 Task: Search for people on LinkedIn with the following criteria: Industry - Textile Manufacturing, Location - L, Service Category - Public Speaking, Title - Artificial Intelligence Engineer, School - Uttar Pradesh Jobs, Current Company - Mobile Premier League.
Action: Mouse moved to (554, 75)
Screenshot: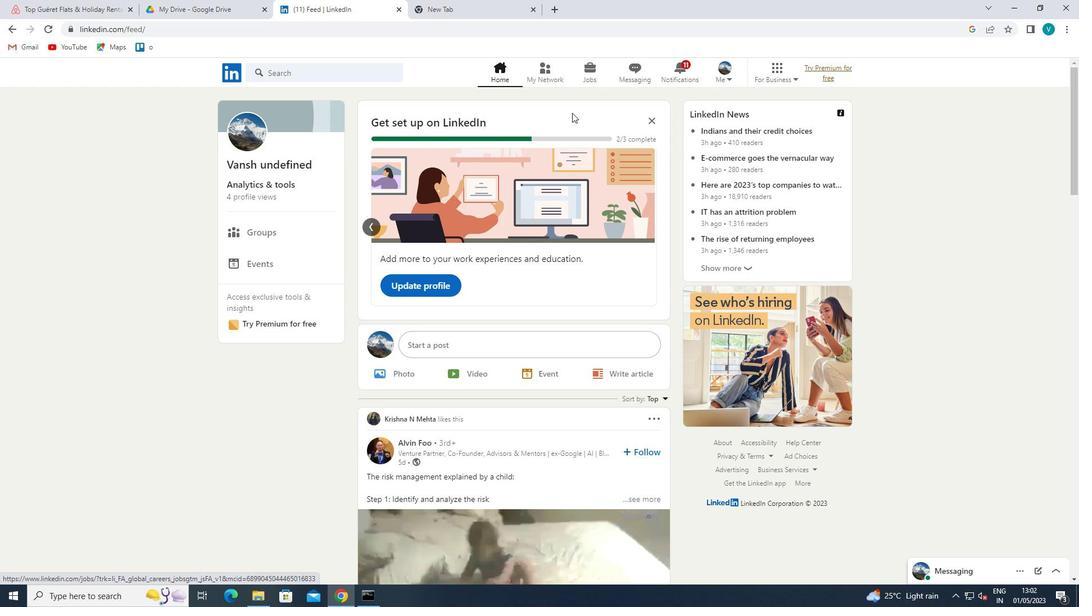 
Action: Mouse pressed left at (554, 75)
Screenshot: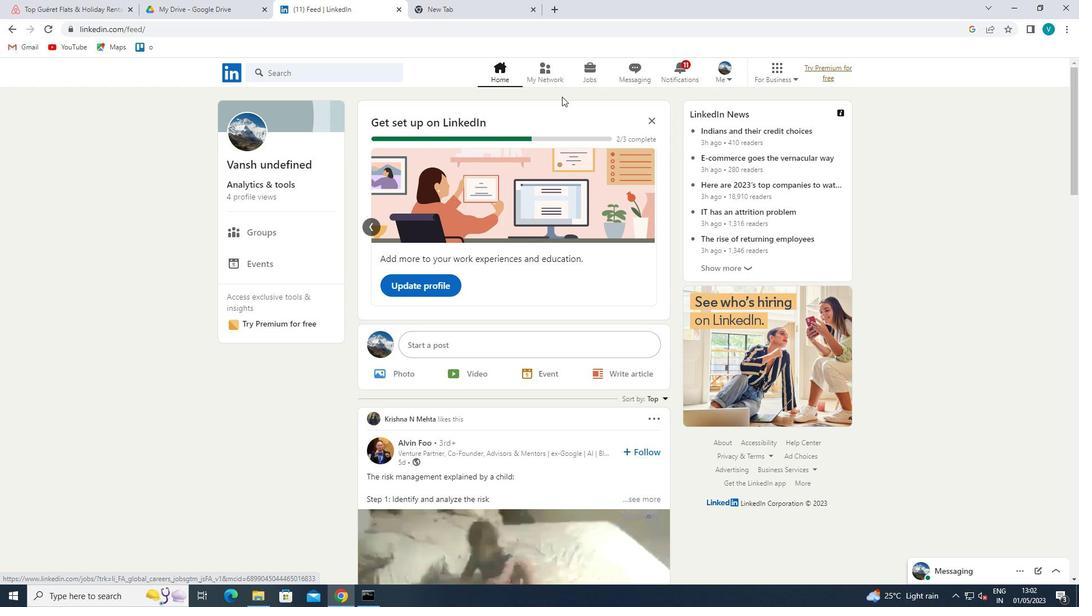 
Action: Mouse moved to (325, 129)
Screenshot: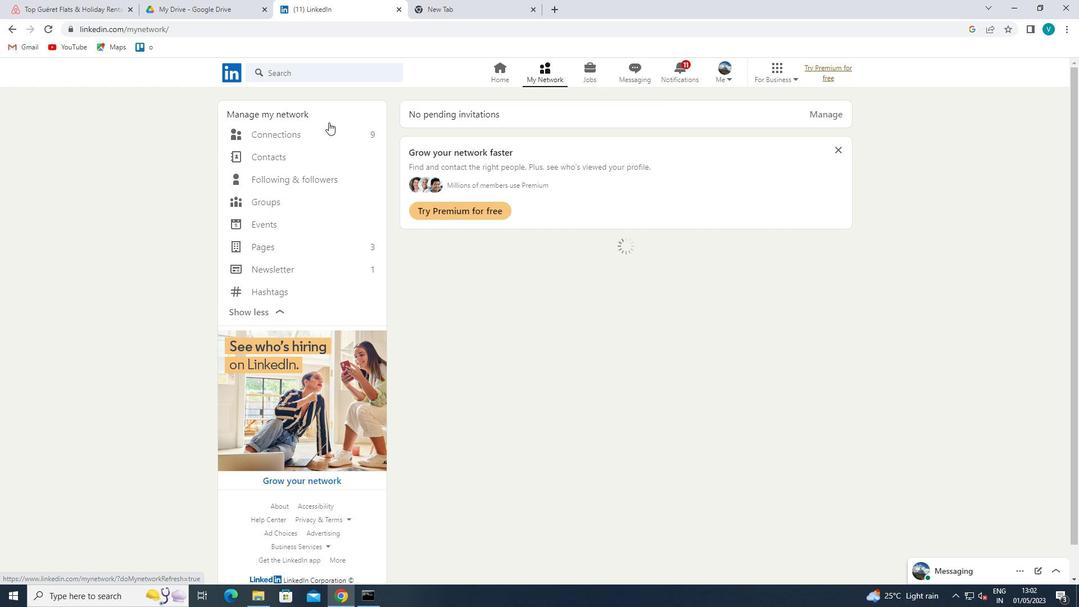 
Action: Mouse pressed left at (325, 129)
Screenshot: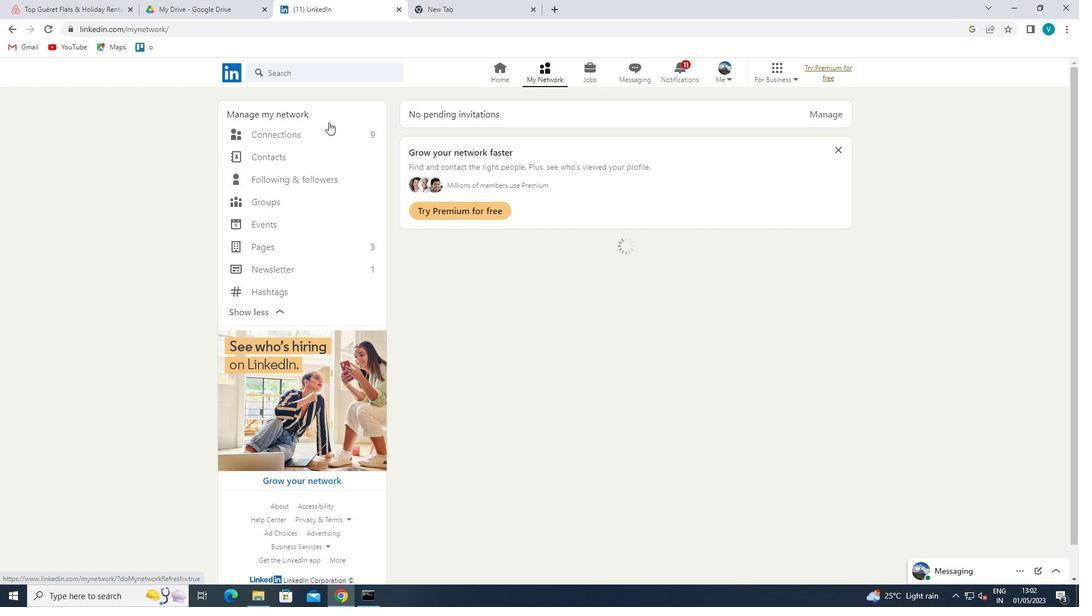 
Action: Mouse moved to (614, 131)
Screenshot: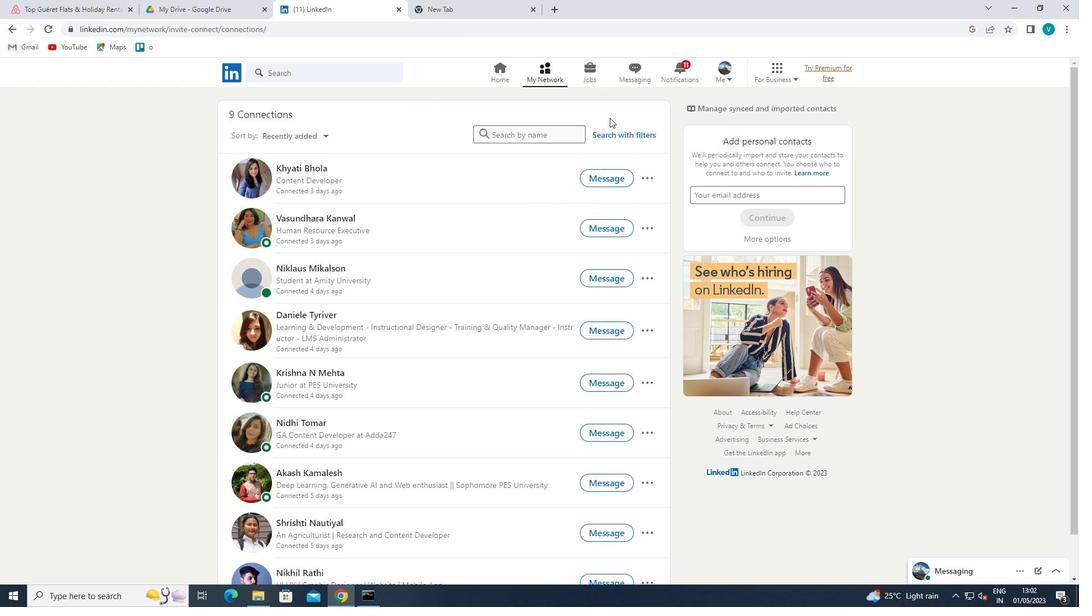
Action: Mouse pressed left at (614, 131)
Screenshot: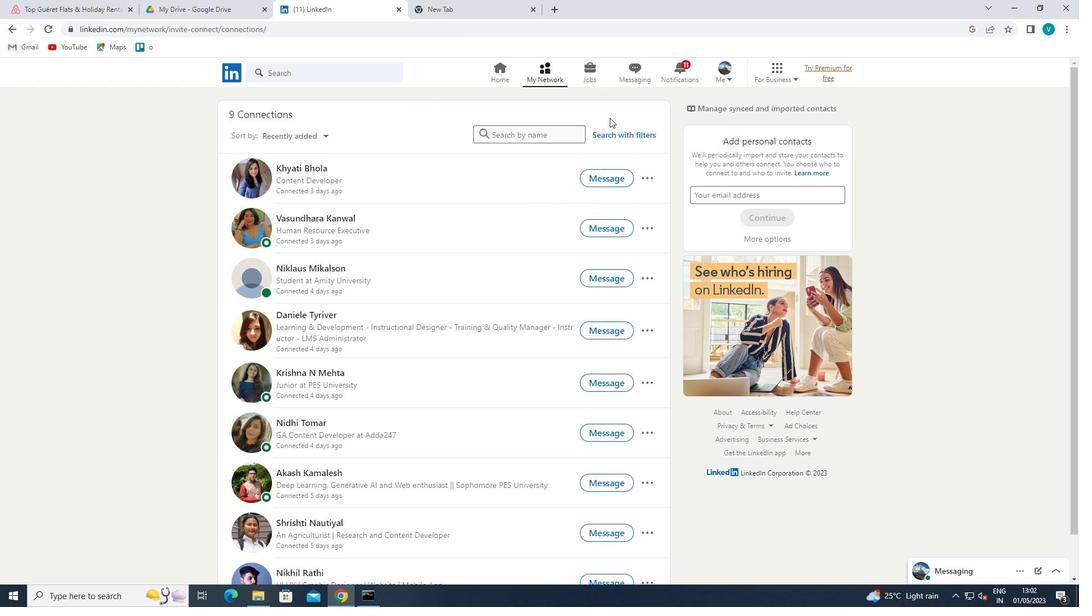 
Action: Mouse moved to (517, 107)
Screenshot: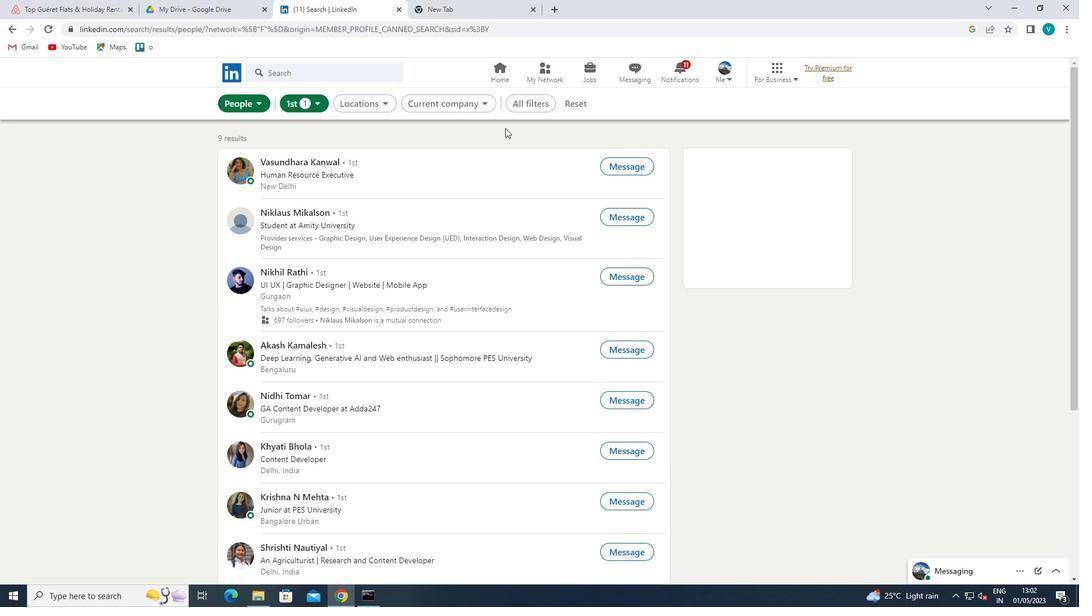 
Action: Mouse pressed left at (517, 107)
Screenshot: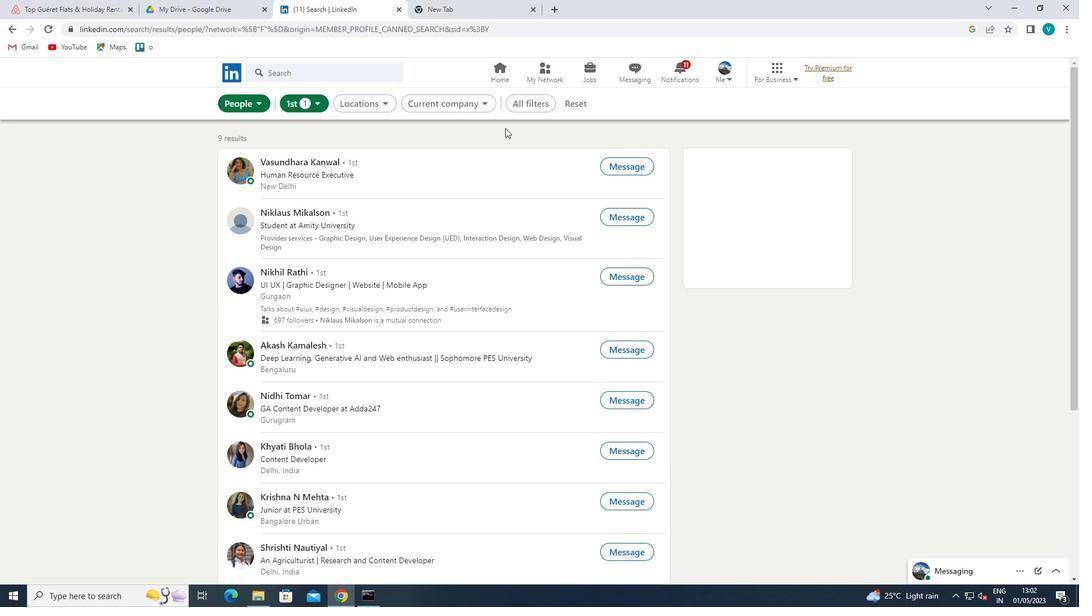 
Action: Mouse moved to (860, 303)
Screenshot: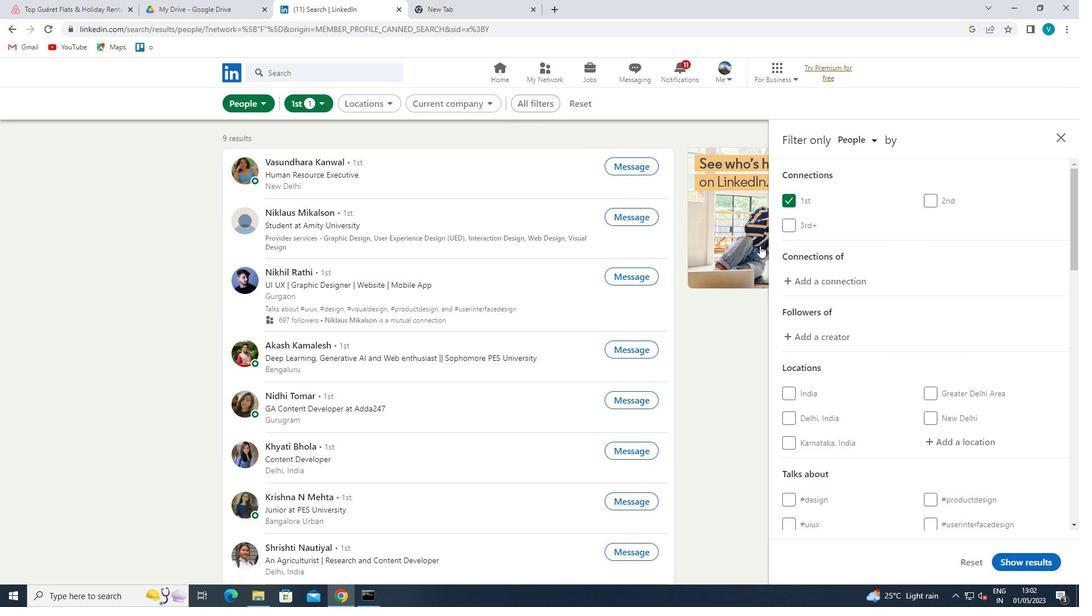 
Action: Mouse scrolled (860, 302) with delta (0, 0)
Screenshot: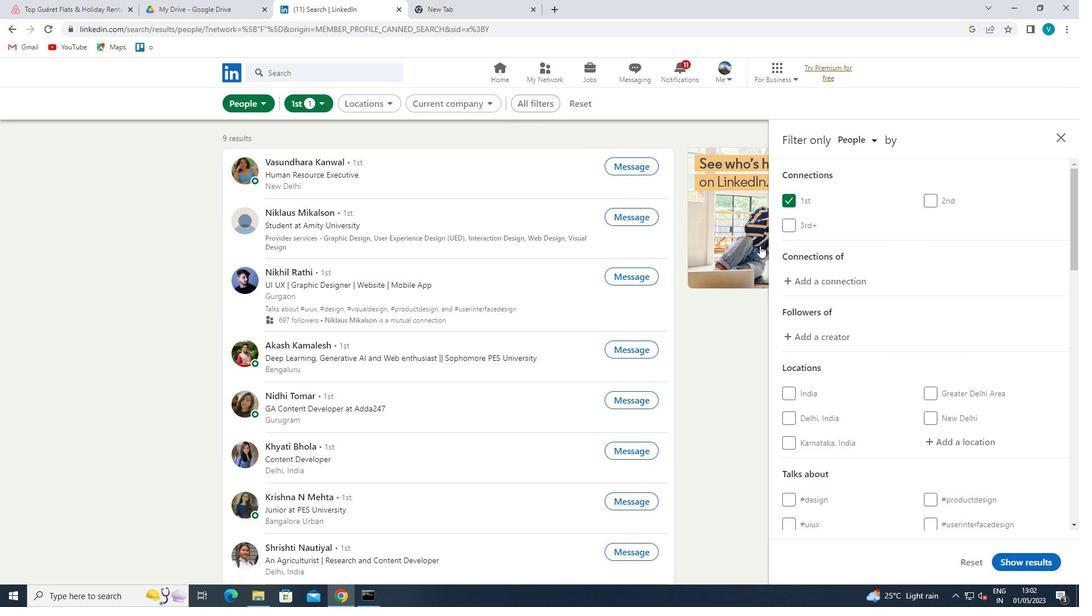 
Action: Mouse scrolled (860, 302) with delta (0, 0)
Screenshot: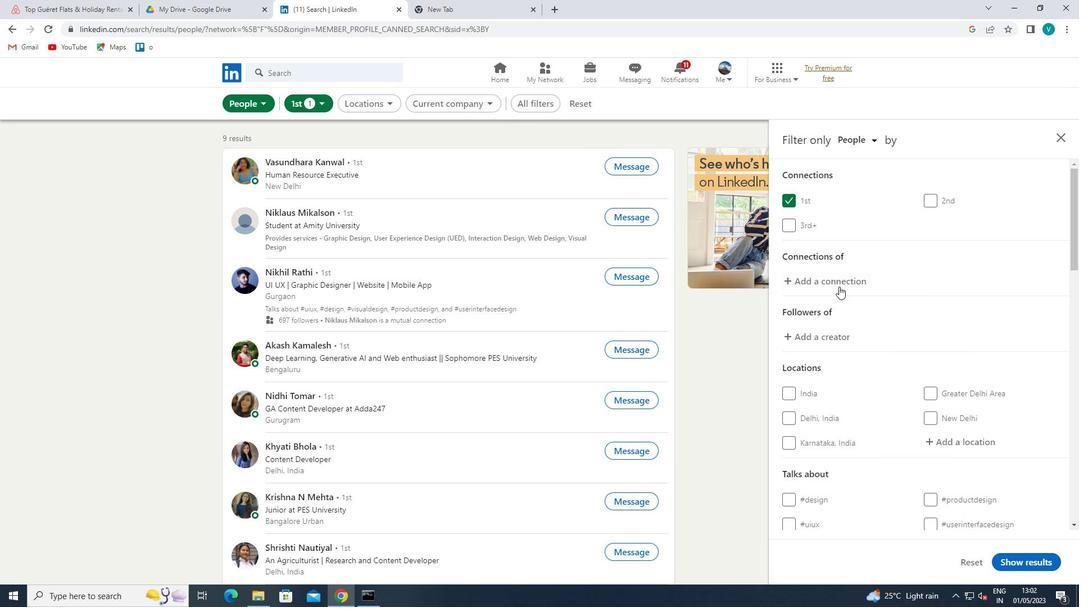 
Action: Mouse moved to (947, 334)
Screenshot: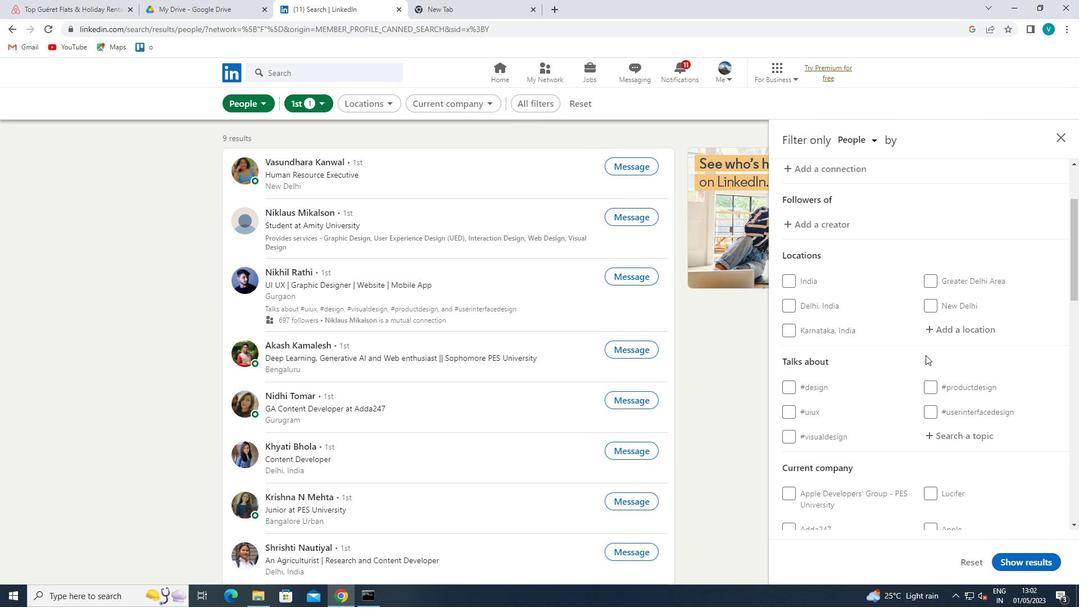 
Action: Mouse pressed left at (947, 334)
Screenshot: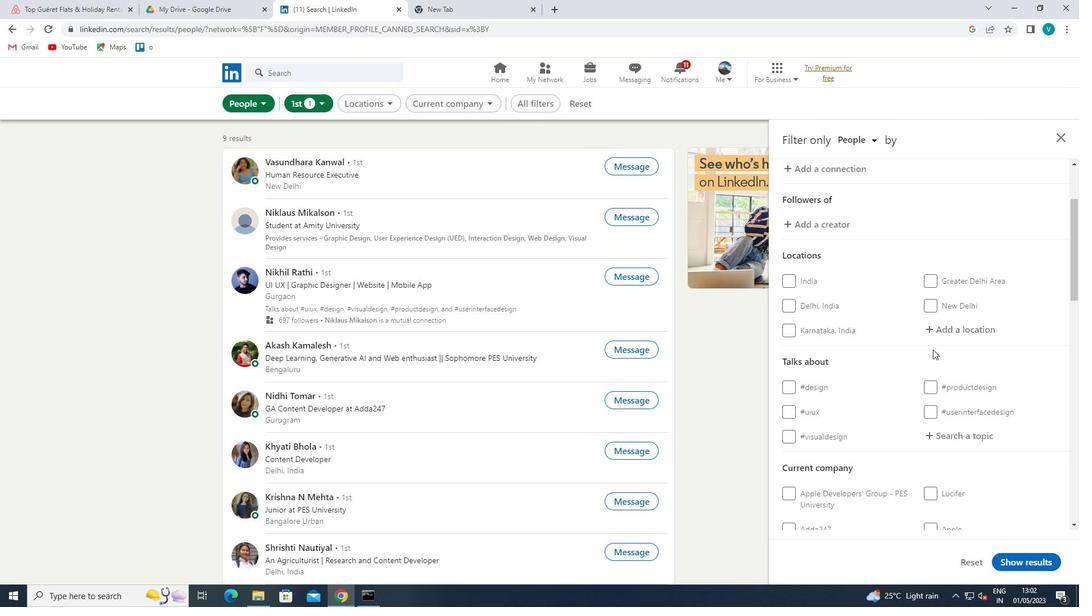
Action: Mouse moved to (834, 301)
Screenshot: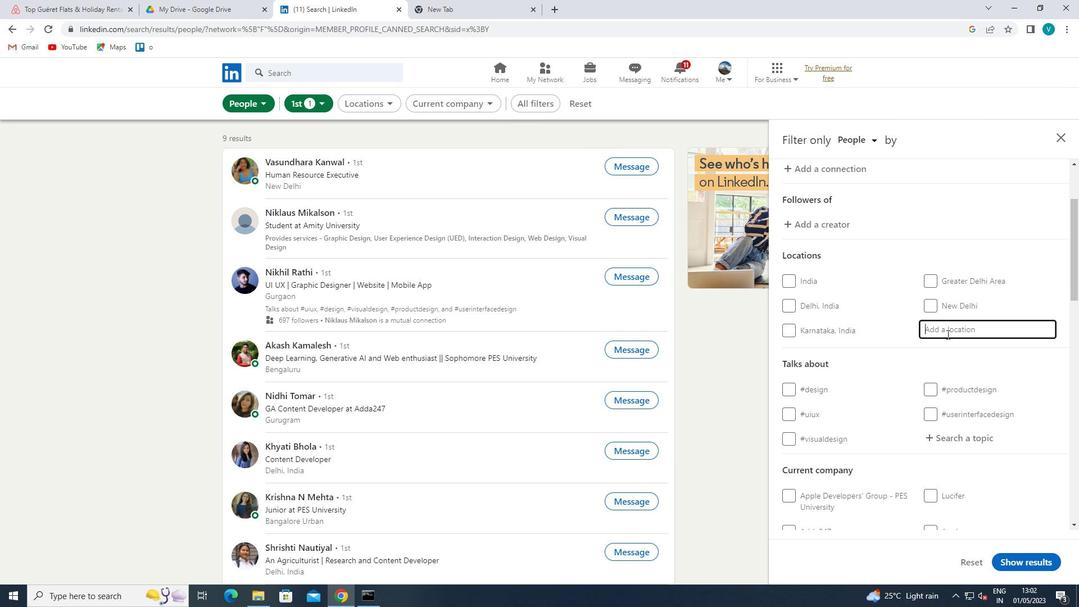 
Action: Key pressed <Key.shift>LIUHE
Screenshot: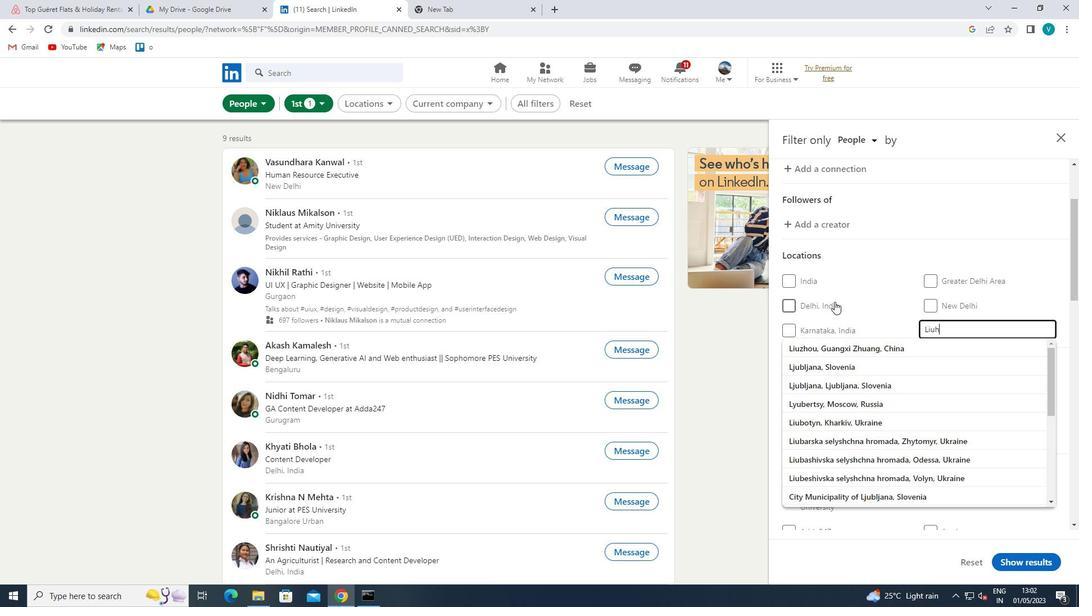 
Action: Mouse moved to (834, 301)
Screenshot: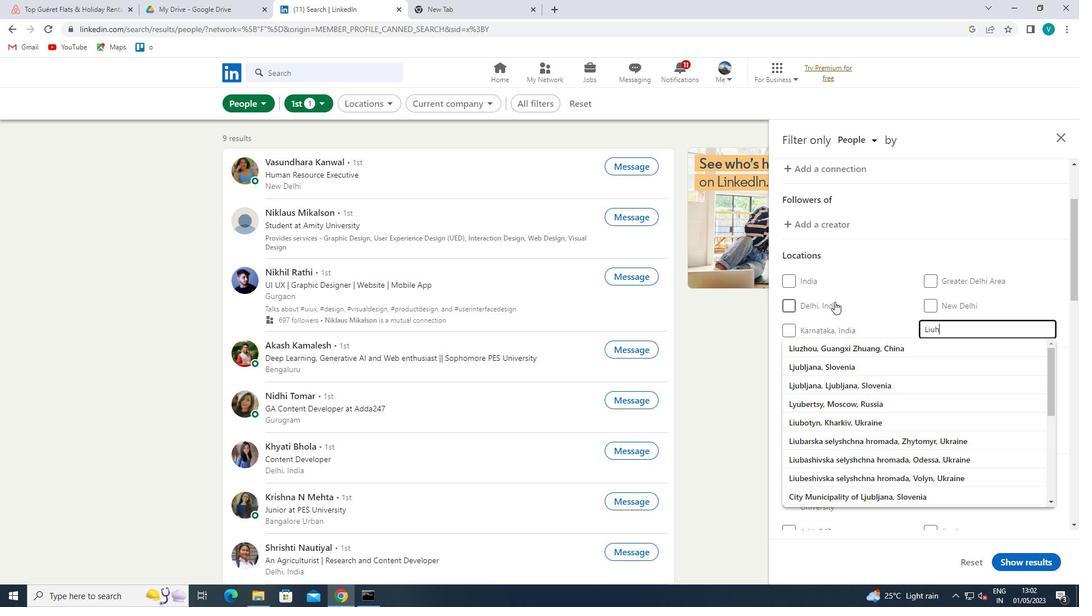 
Action: Key pressed <Key.space>
Screenshot: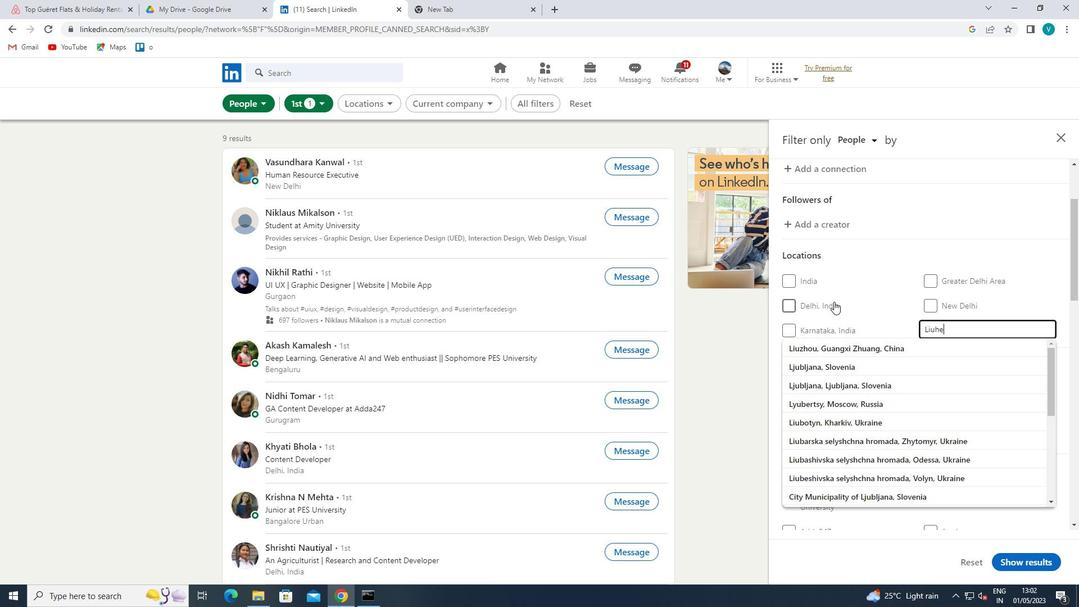 
Action: Mouse moved to (909, 326)
Screenshot: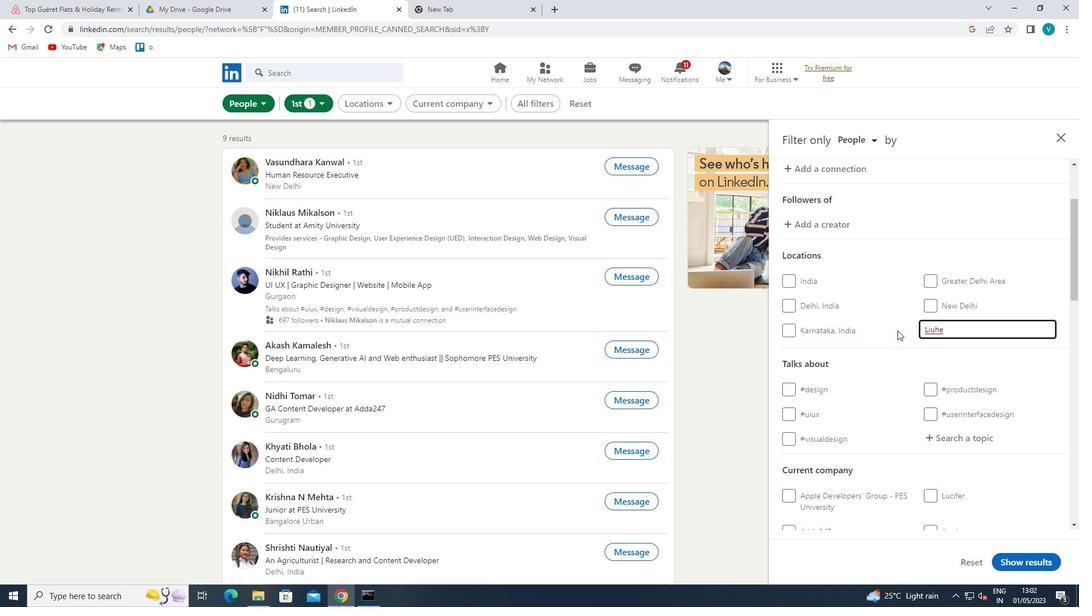 
Action: Mouse scrolled (909, 326) with delta (0, 0)
Screenshot: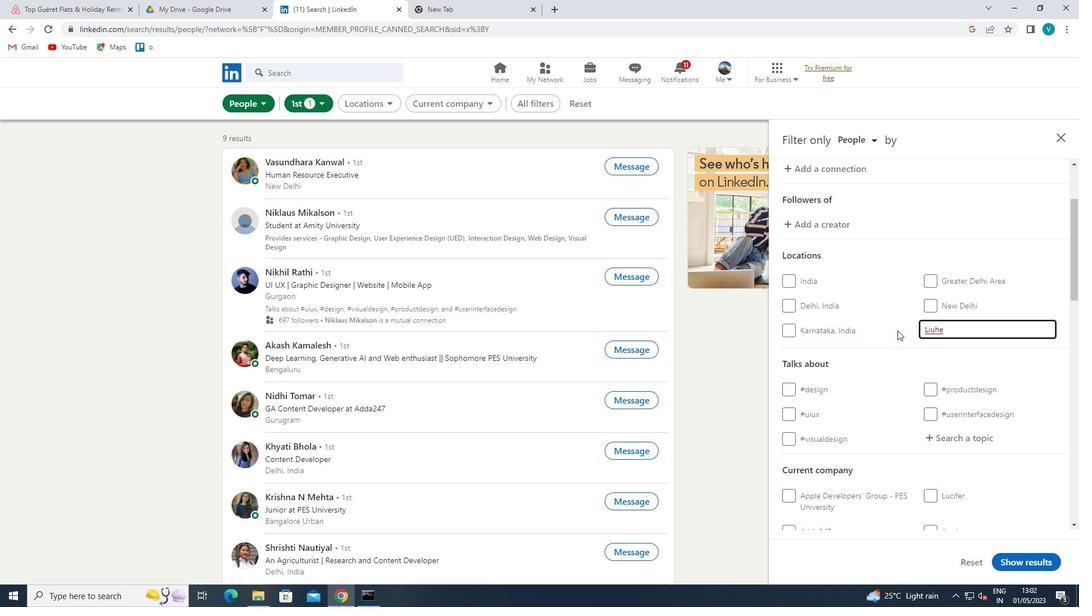 
Action: Mouse moved to (910, 328)
Screenshot: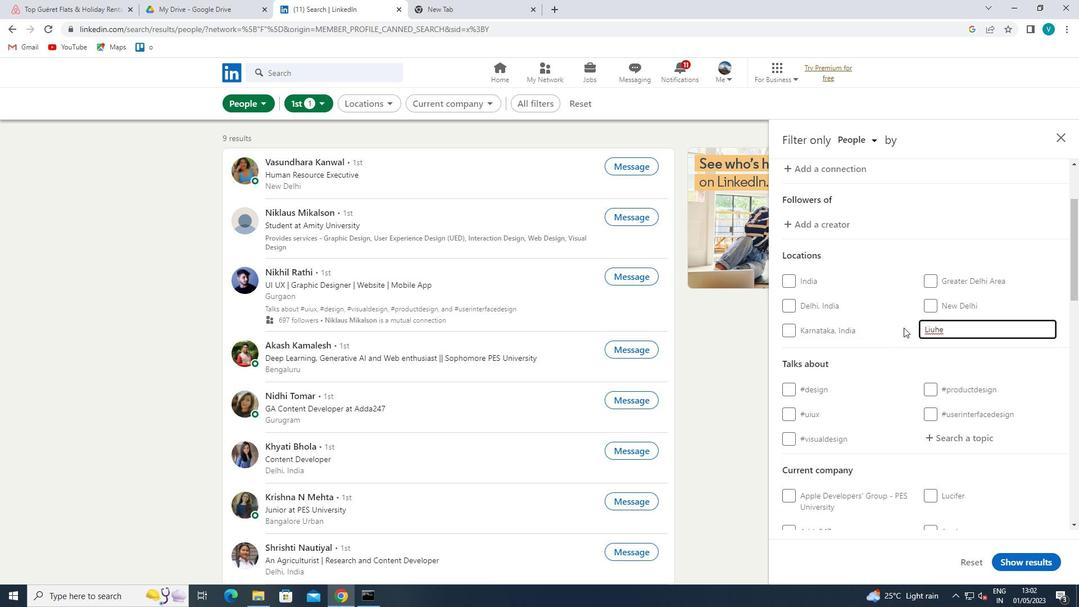 
Action: Mouse scrolled (910, 327) with delta (0, 0)
Screenshot: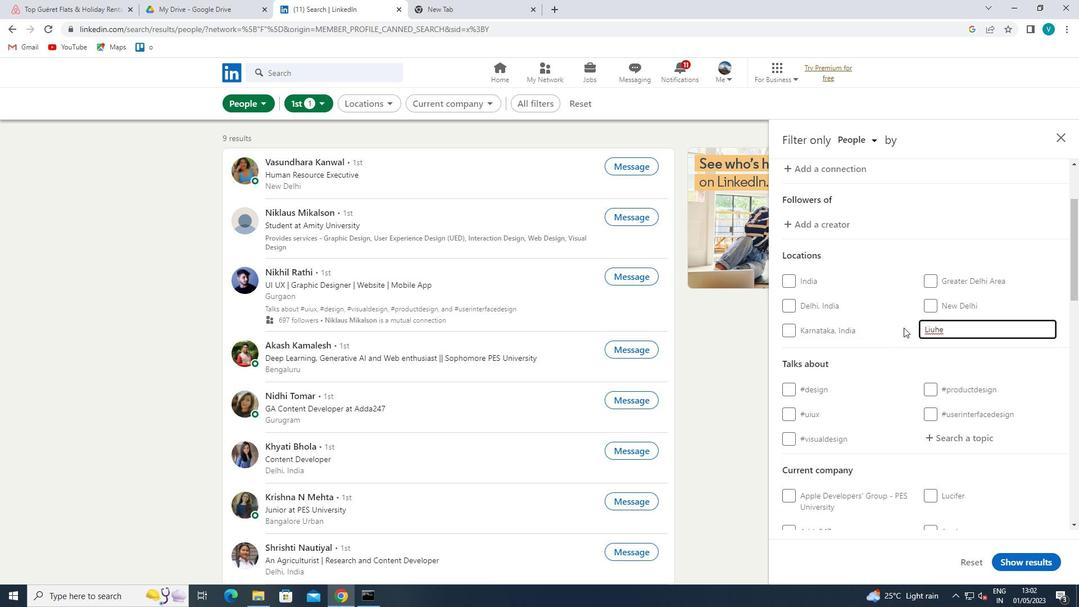 
Action: Mouse moved to (976, 328)
Screenshot: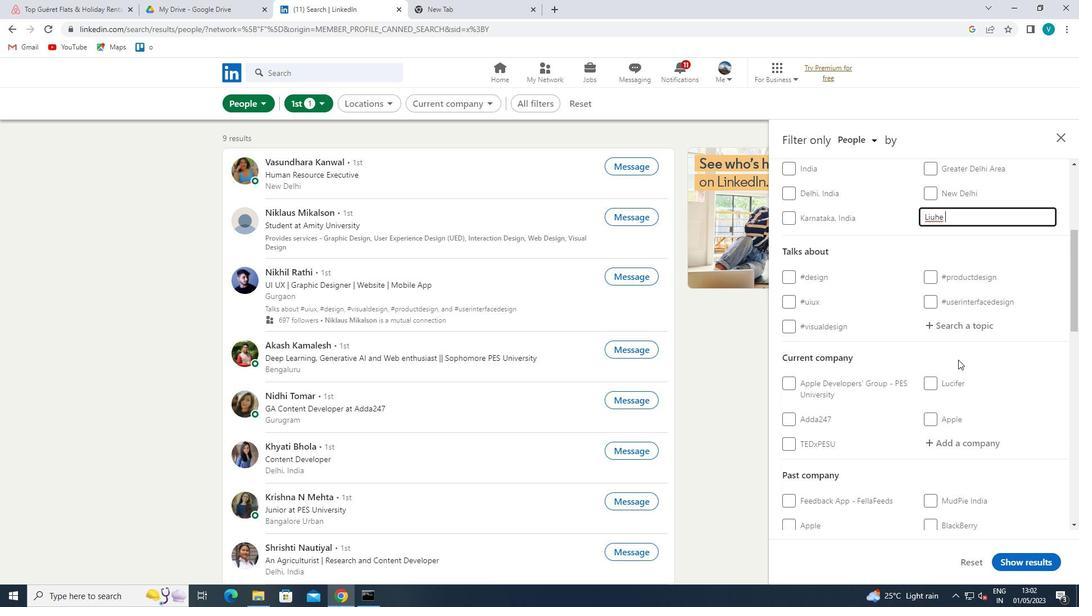 
Action: Mouse pressed left at (976, 328)
Screenshot: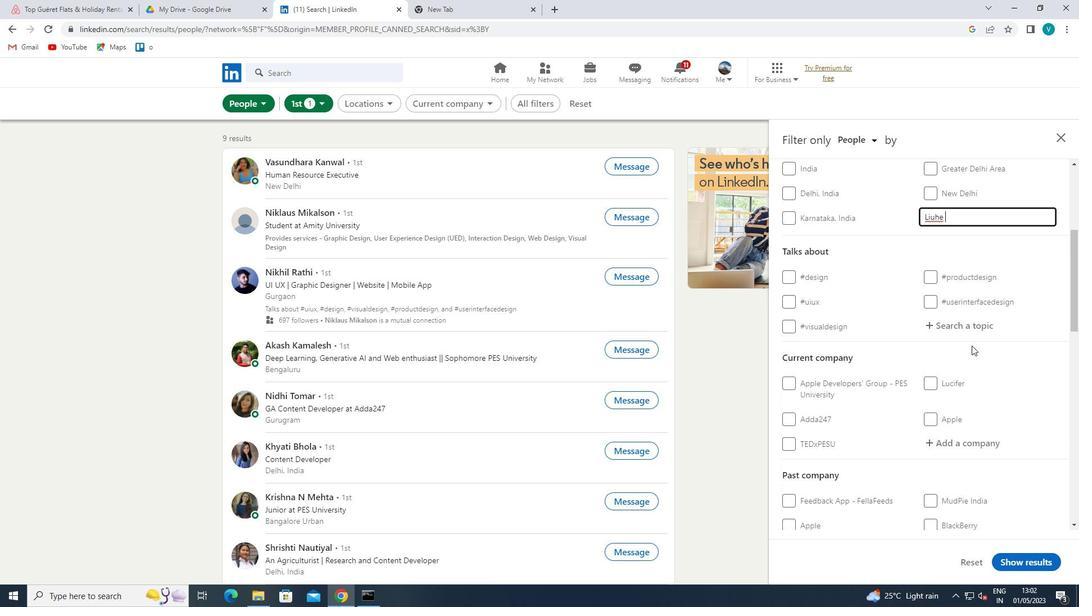 
Action: Mouse moved to (841, 289)
Screenshot: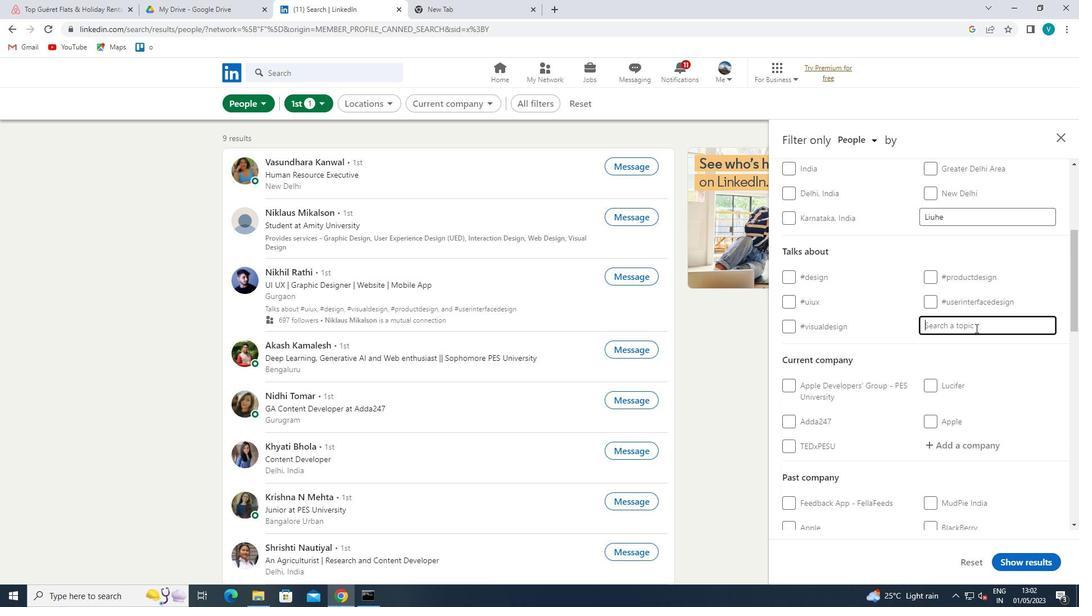 
Action: Key pressed INDIA
Screenshot: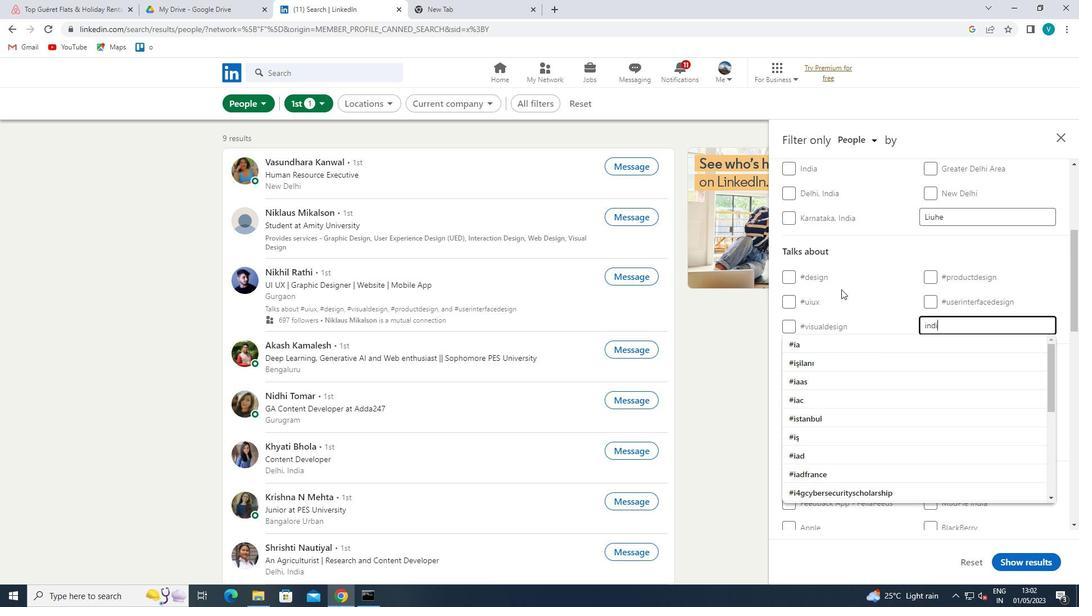 
Action: Mouse moved to (823, 347)
Screenshot: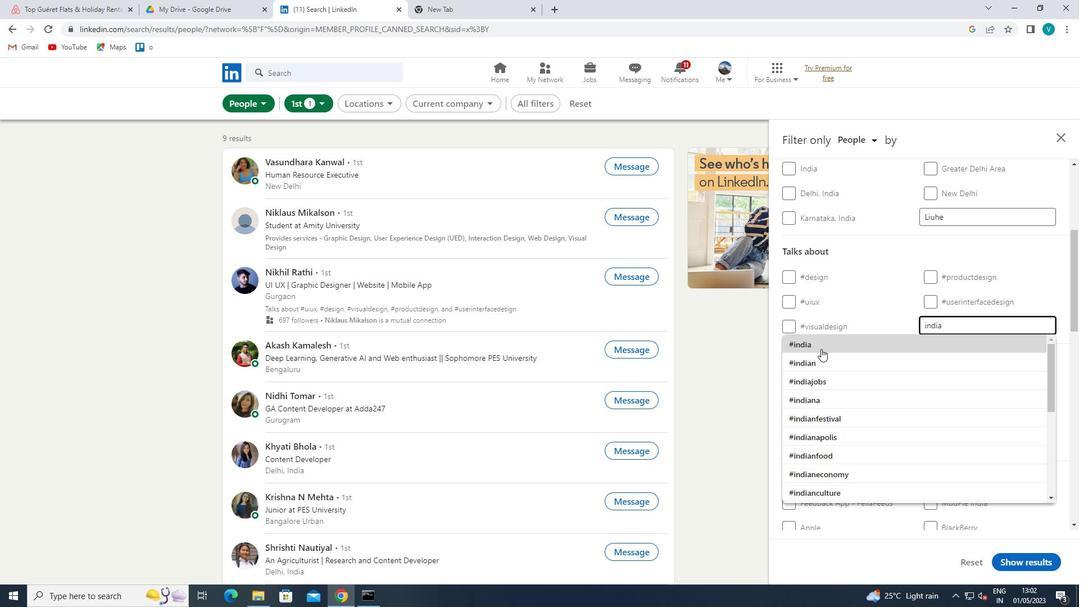 
Action: Mouse pressed left at (823, 347)
Screenshot: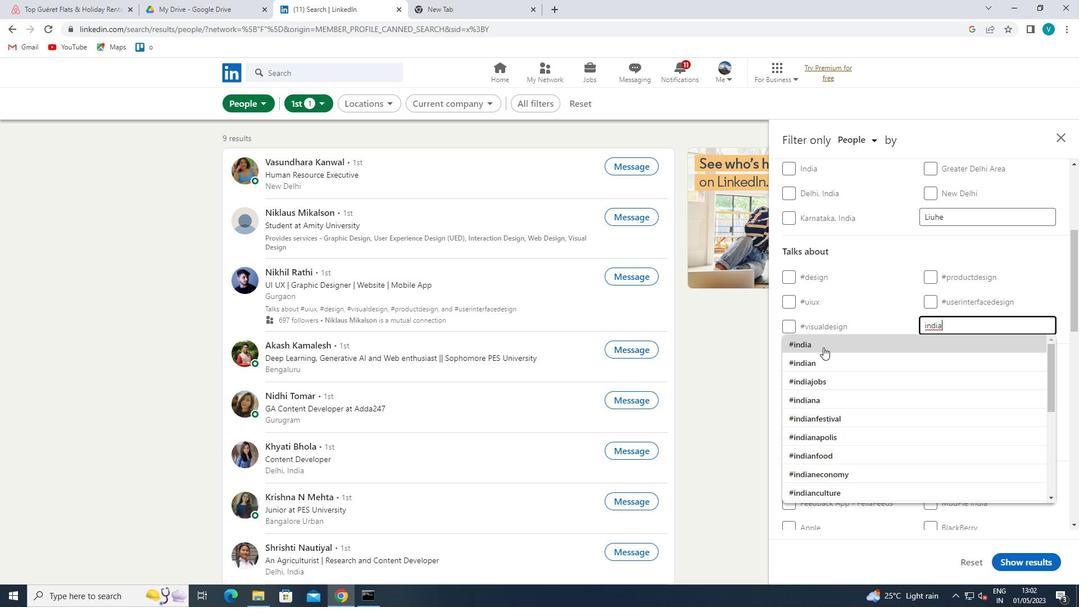 
Action: Mouse moved to (881, 324)
Screenshot: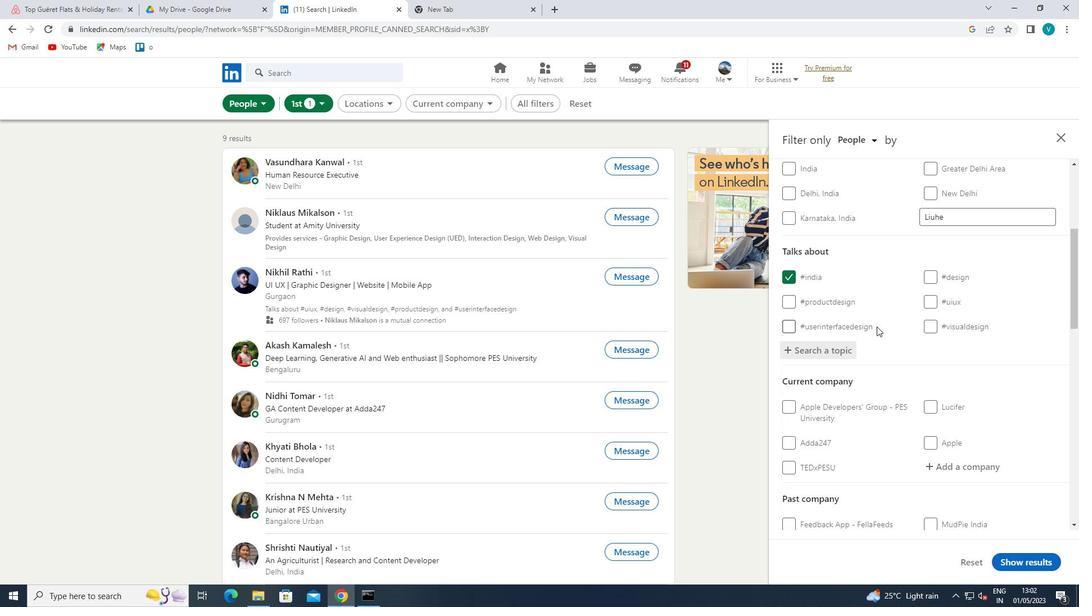 
Action: Mouse scrolled (881, 323) with delta (0, 0)
Screenshot: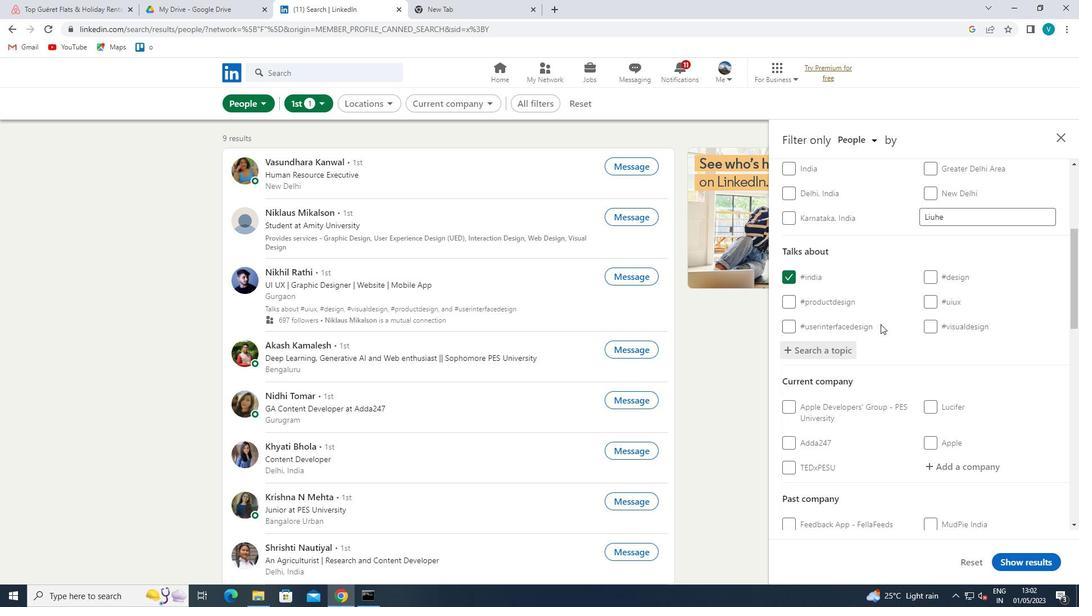 
Action: Mouse scrolled (881, 323) with delta (0, 0)
Screenshot: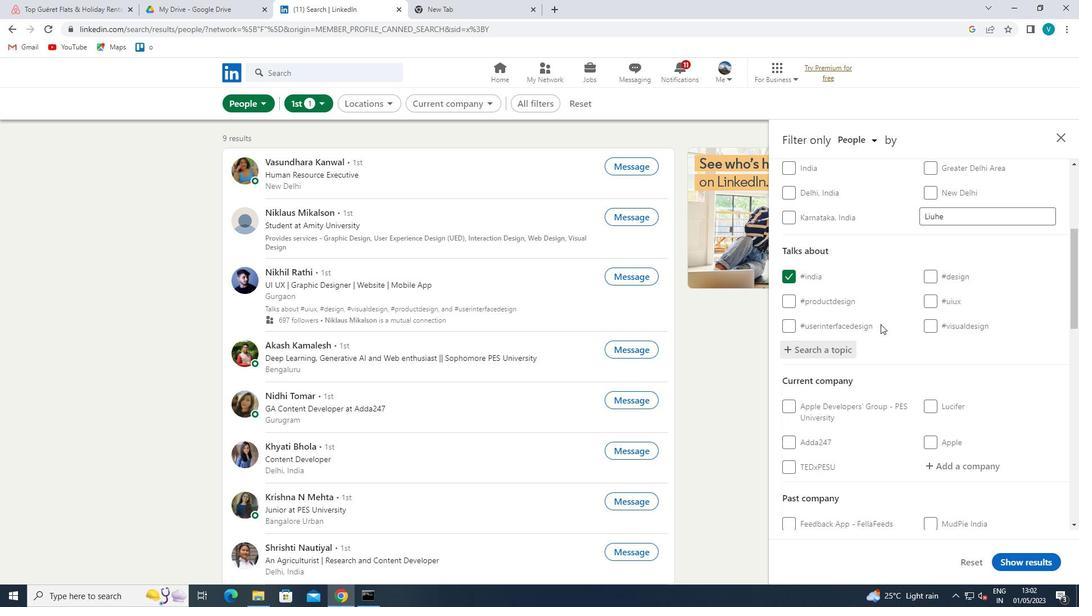 
Action: Mouse moved to (956, 346)
Screenshot: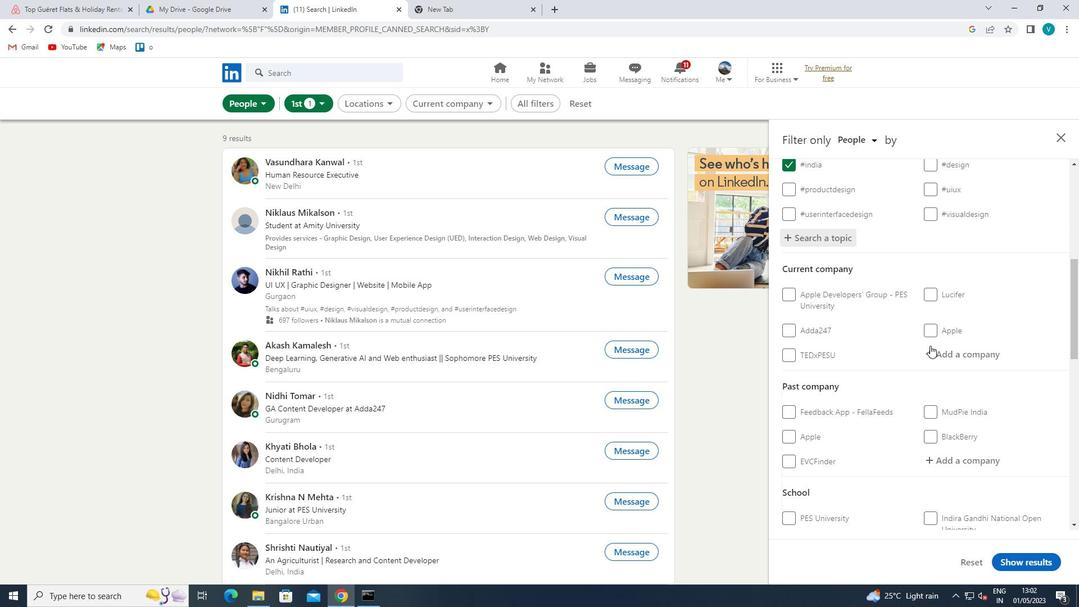 
Action: Mouse pressed left at (956, 346)
Screenshot: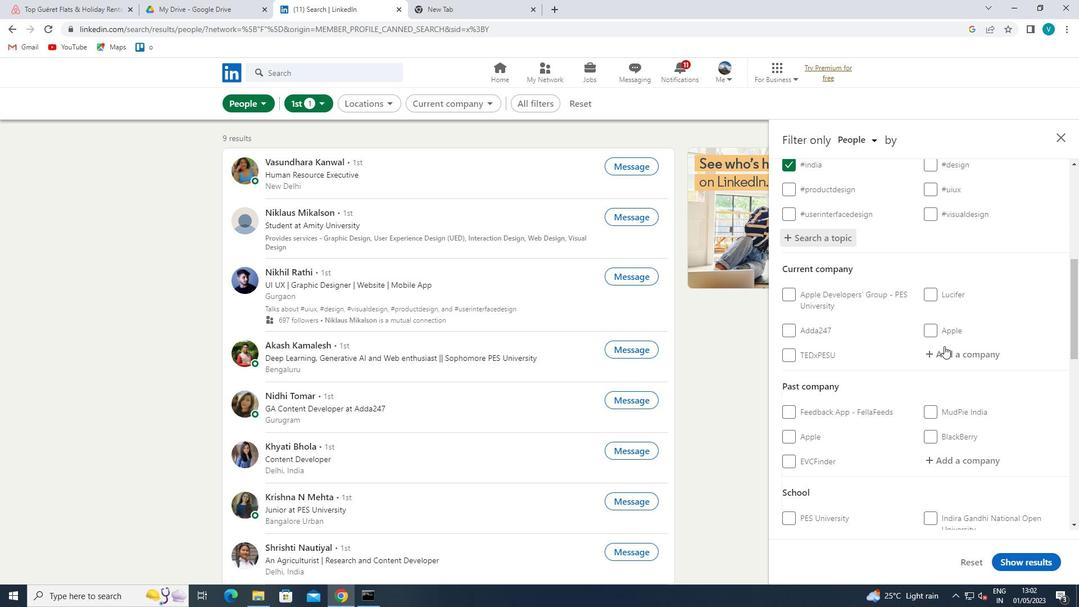 
Action: Mouse moved to (745, 286)
Screenshot: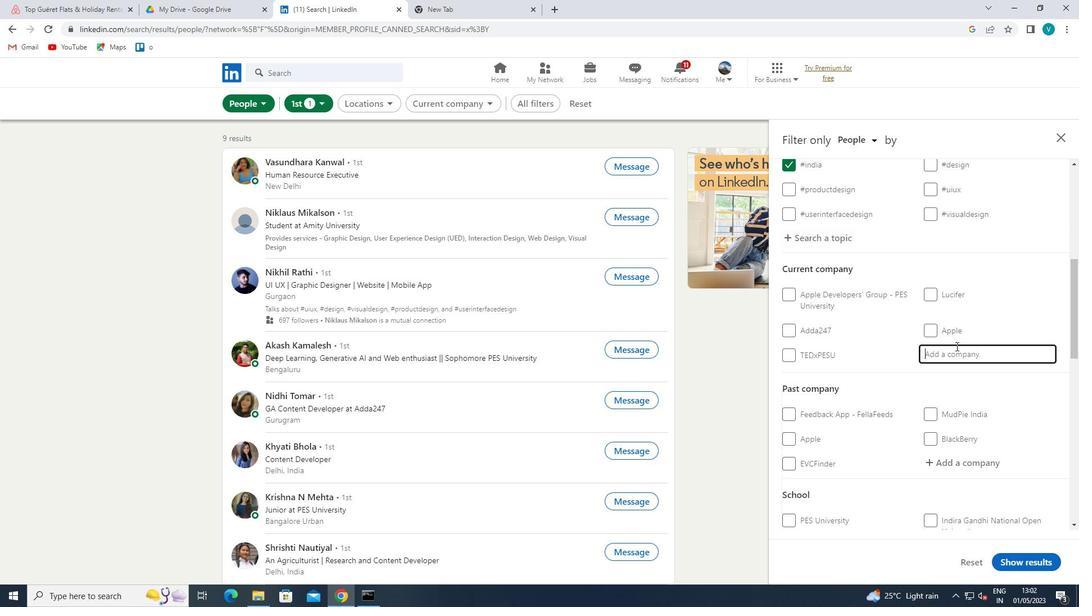 
Action: Key pressed <Key.shift>MOBILE<Key.space><Key.shift>P
Screenshot: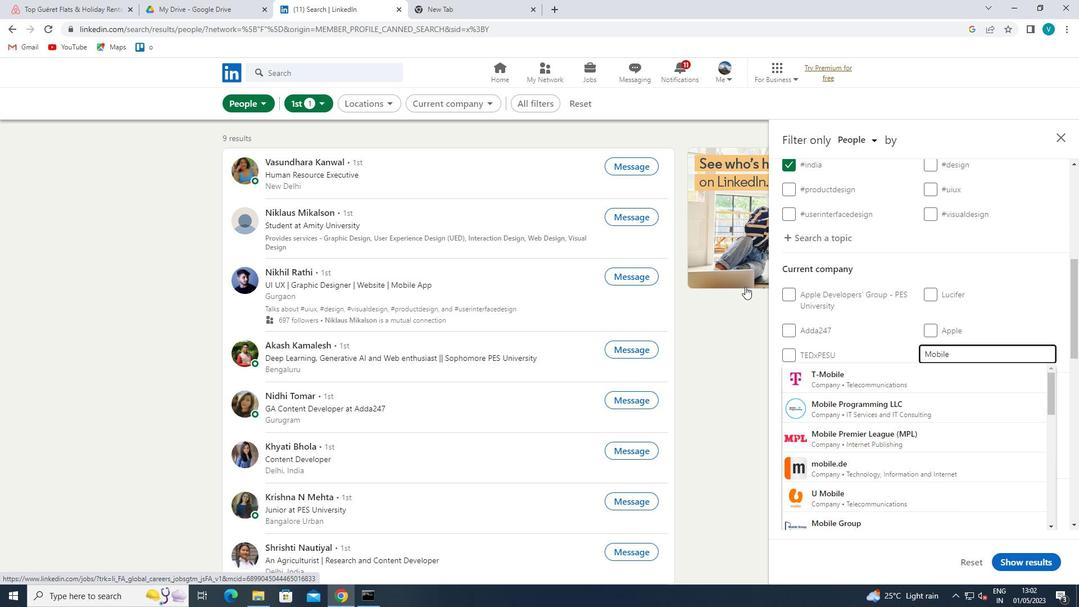 
Action: Mouse moved to (864, 405)
Screenshot: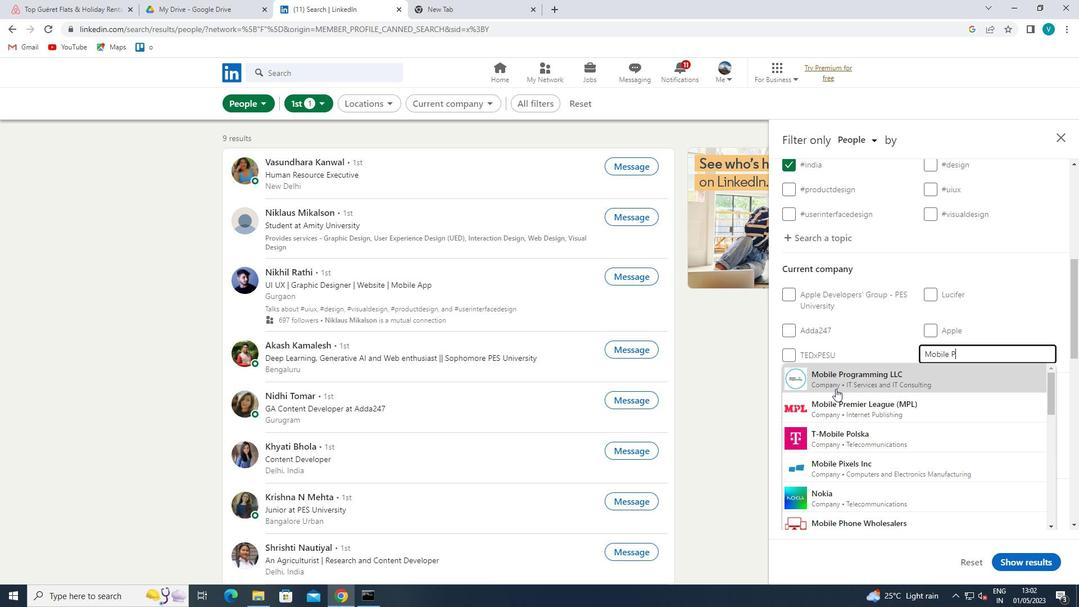 
Action: Mouse pressed left at (864, 405)
Screenshot: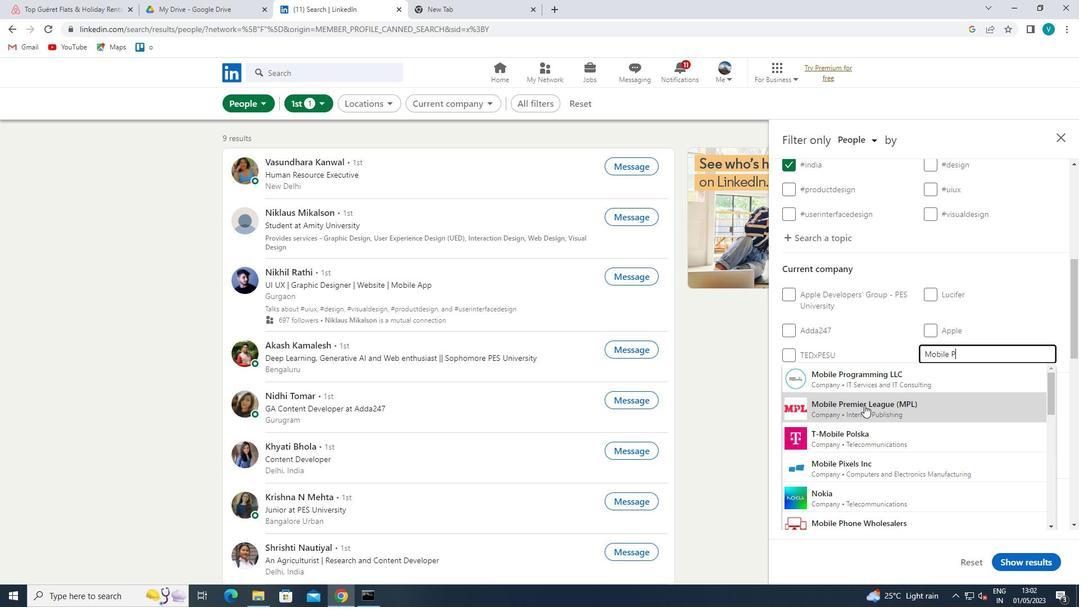 
Action: Mouse moved to (877, 387)
Screenshot: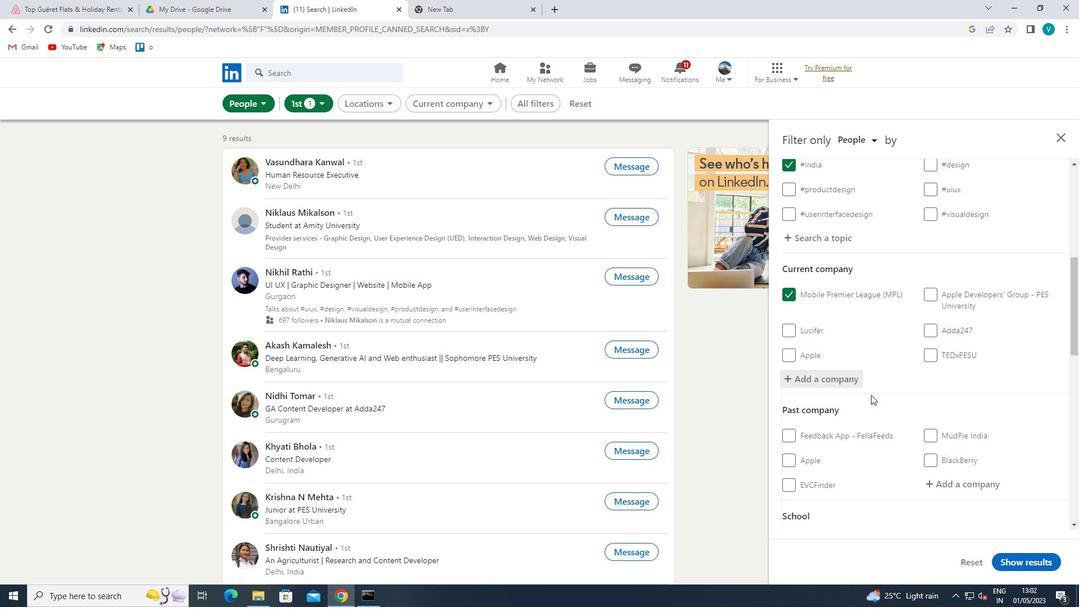 
Action: Mouse scrolled (877, 386) with delta (0, 0)
Screenshot: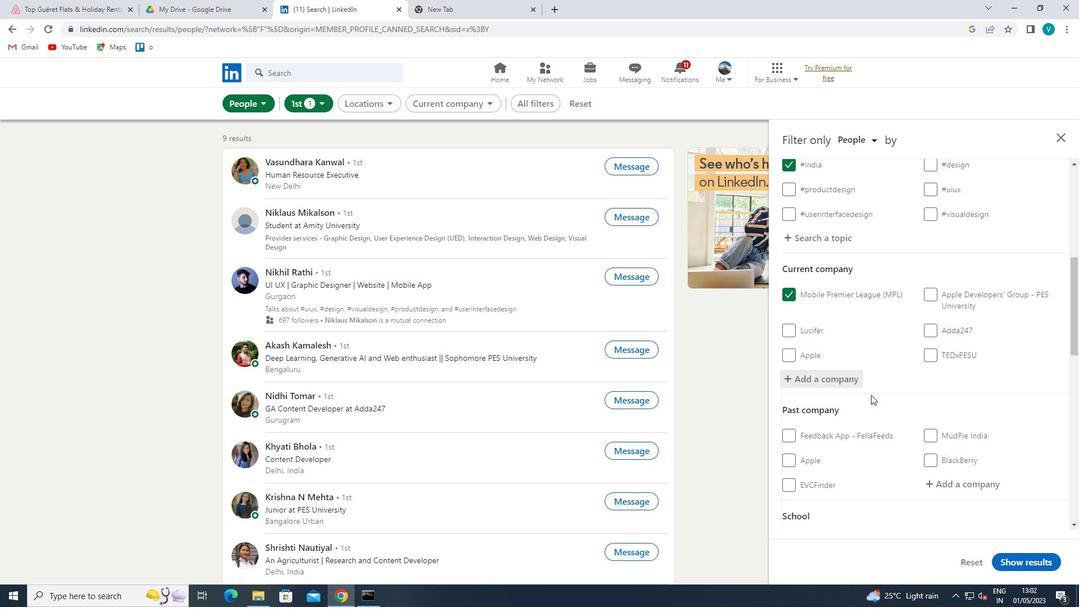 
Action: Mouse moved to (880, 384)
Screenshot: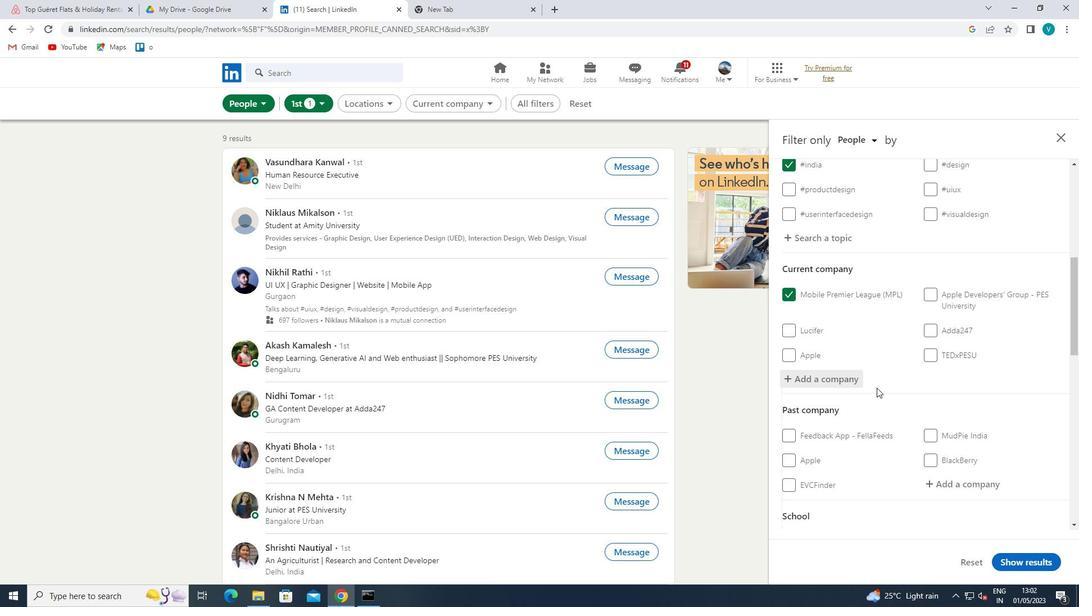 
Action: Mouse scrolled (880, 384) with delta (0, 0)
Screenshot: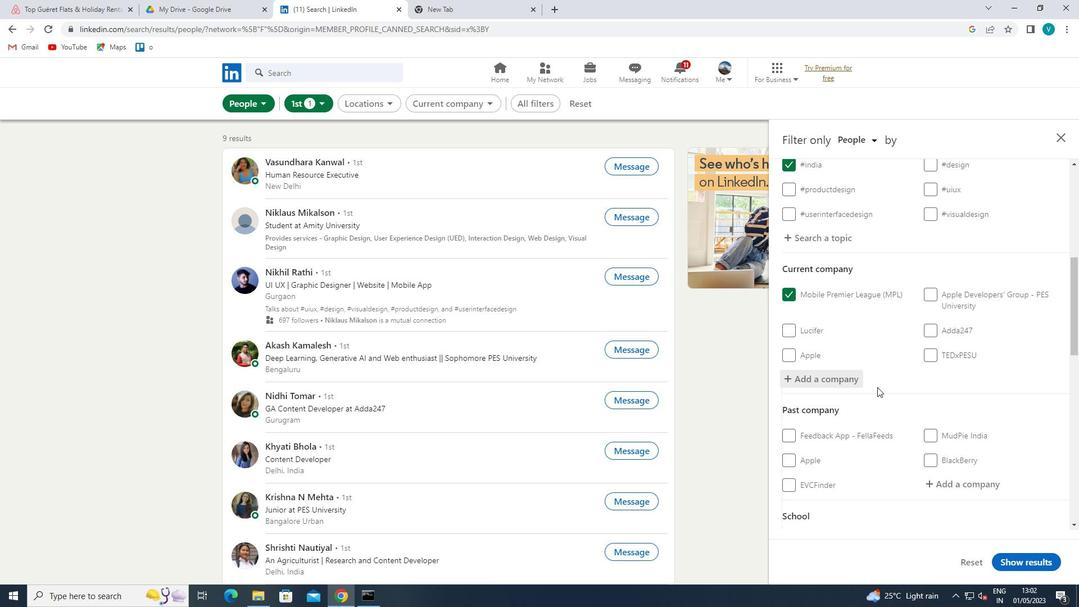 
Action: Mouse moved to (880, 384)
Screenshot: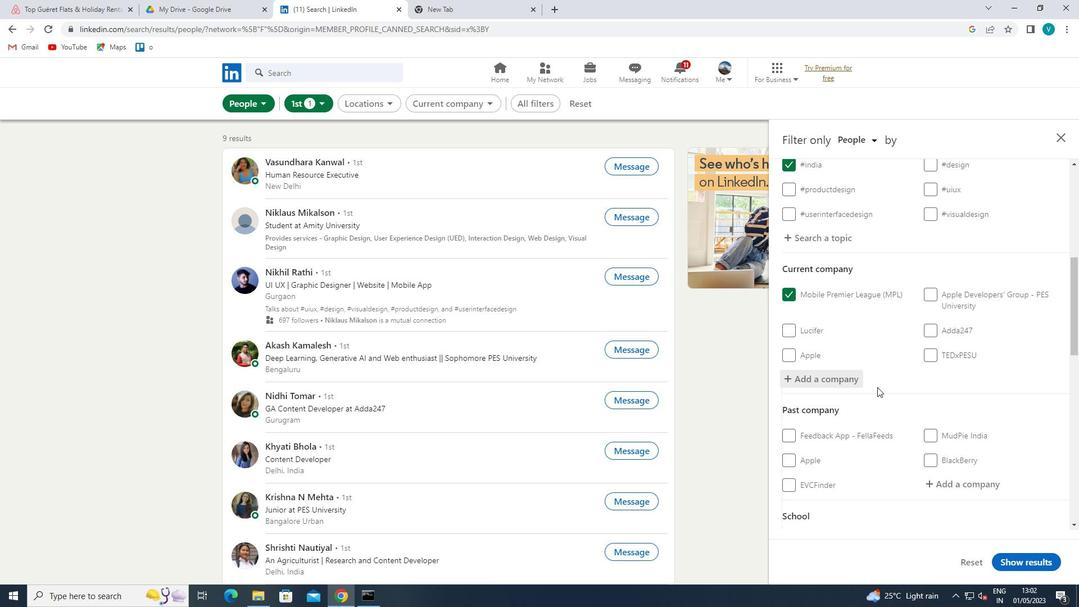 
Action: Mouse scrolled (880, 383) with delta (0, 0)
Screenshot: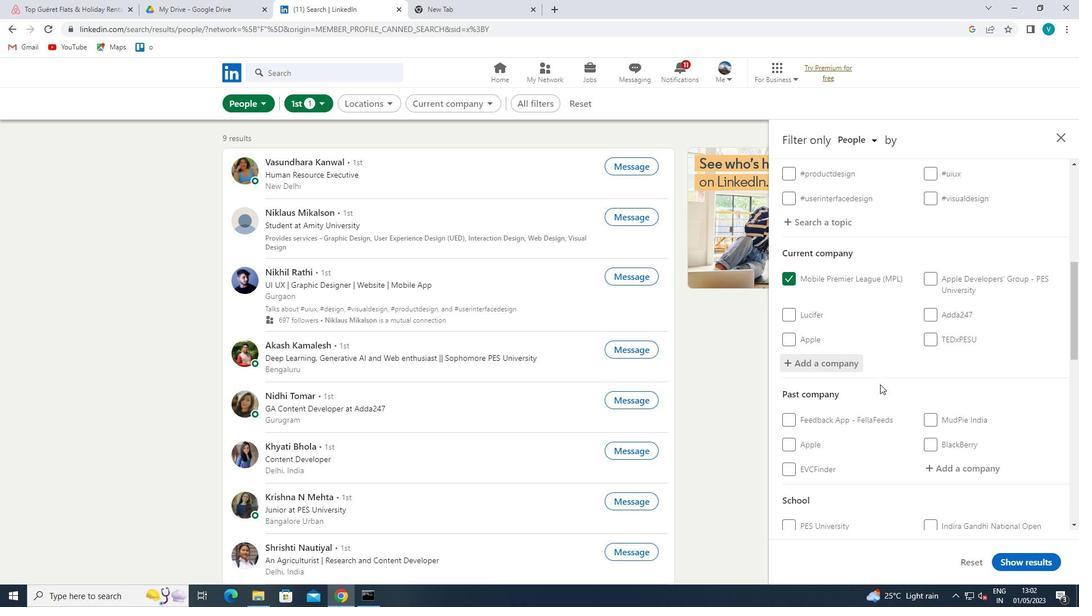 
Action: Mouse moved to (956, 450)
Screenshot: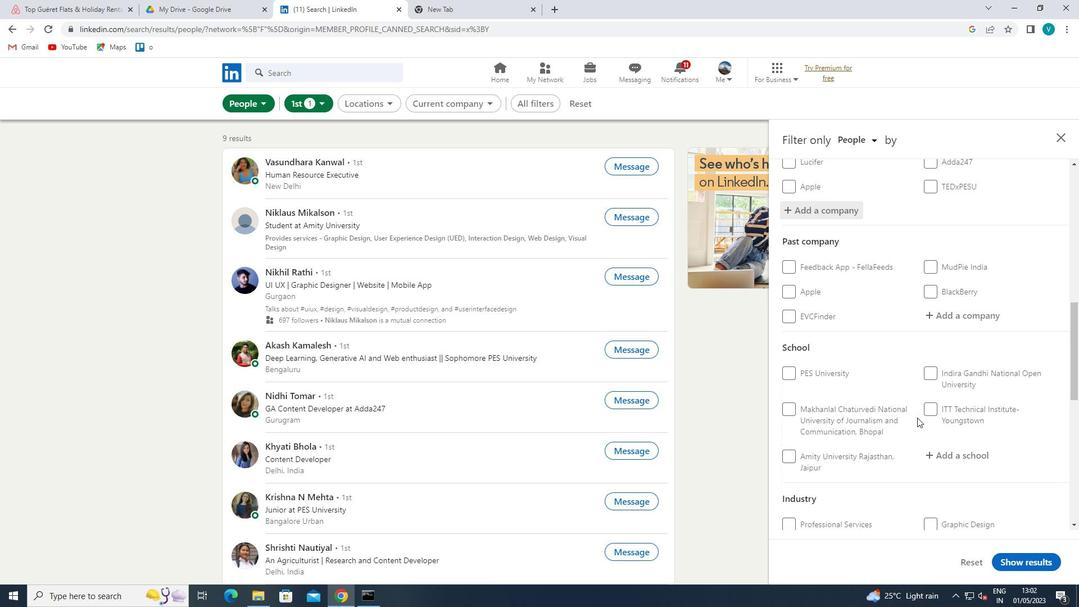 
Action: Mouse pressed left at (956, 450)
Screenshot: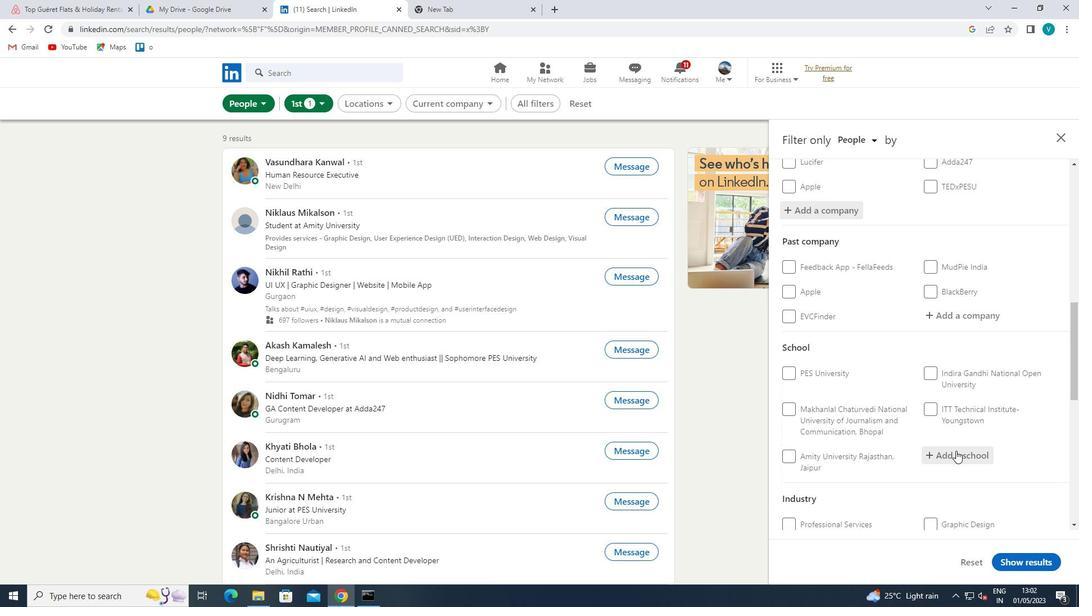 
Action: Mouse moved to (888, 431)
Screenshot: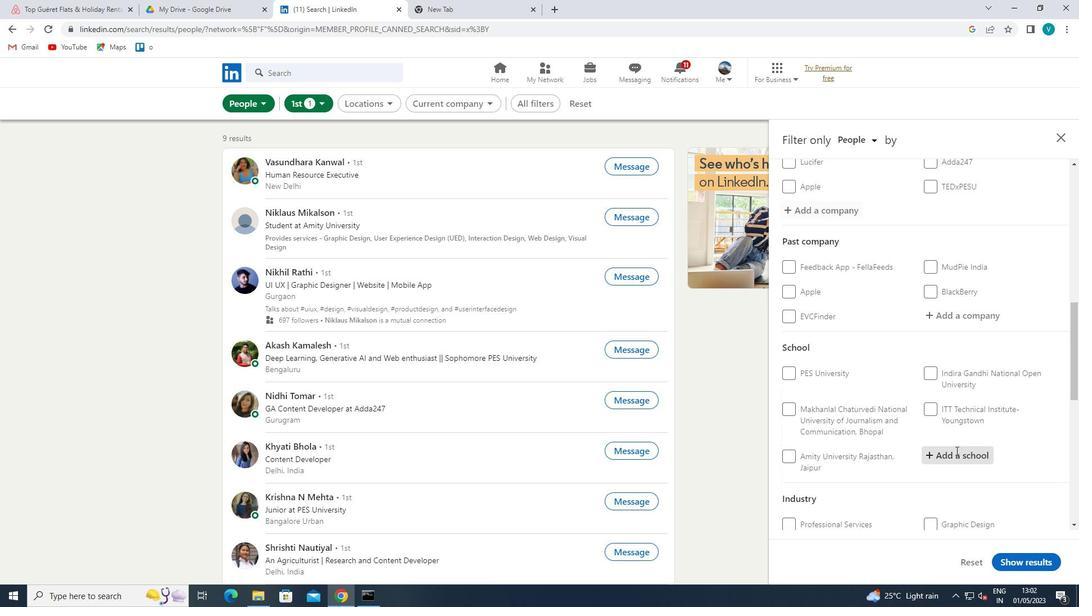 
Action: Key pressed <Key.shift>UTTAR<Key.space><Key.shift>P
Screenshot: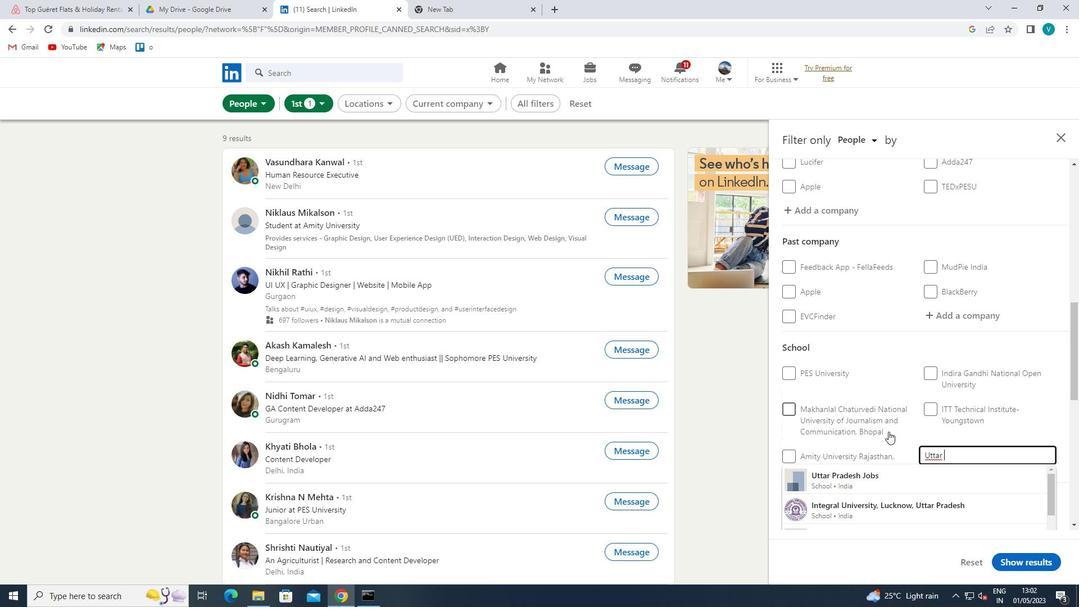 
Action: Mouse moved to (871, 472)
Screenshot: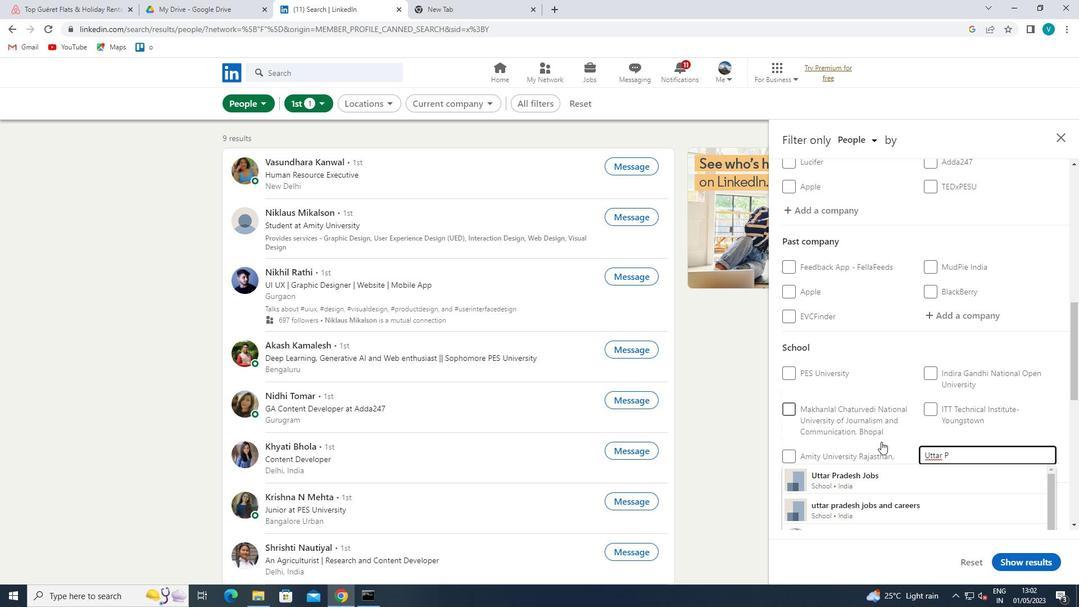 
Action: Mouse pressed left at (871, 472)
Screenshot: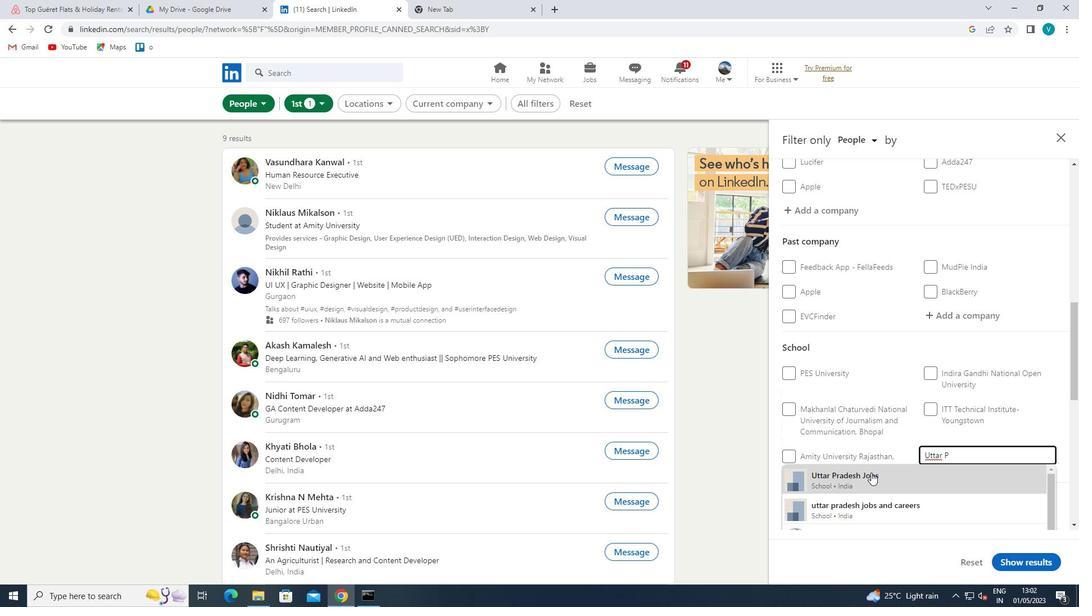
Action: Mouse moved to (891, 438)
Screenshot: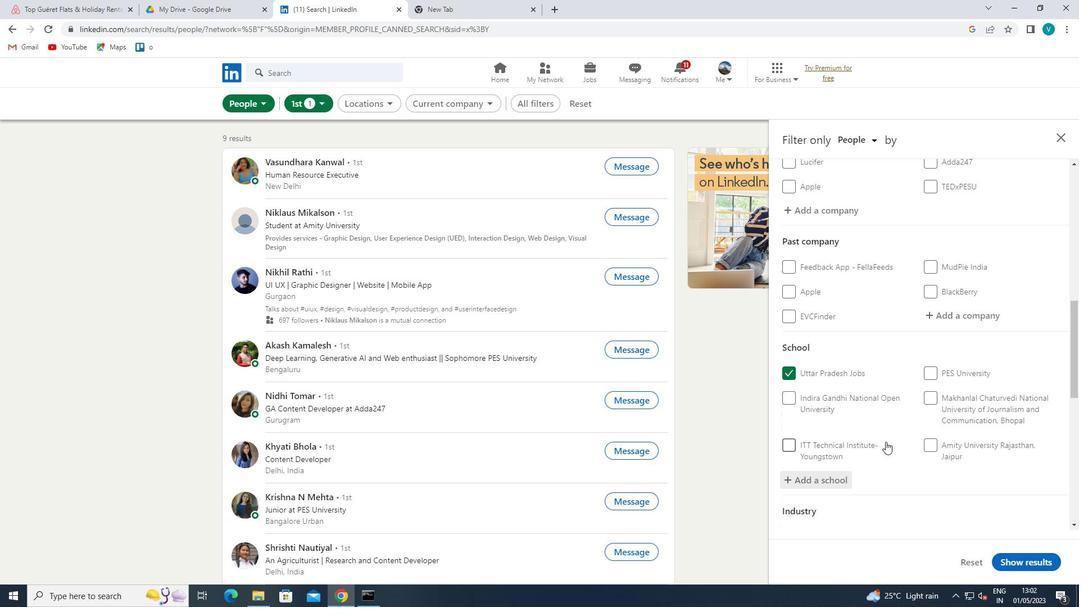 
Action: Mouse scrolled (891, 438) with delta (0, 0)
Screenshot: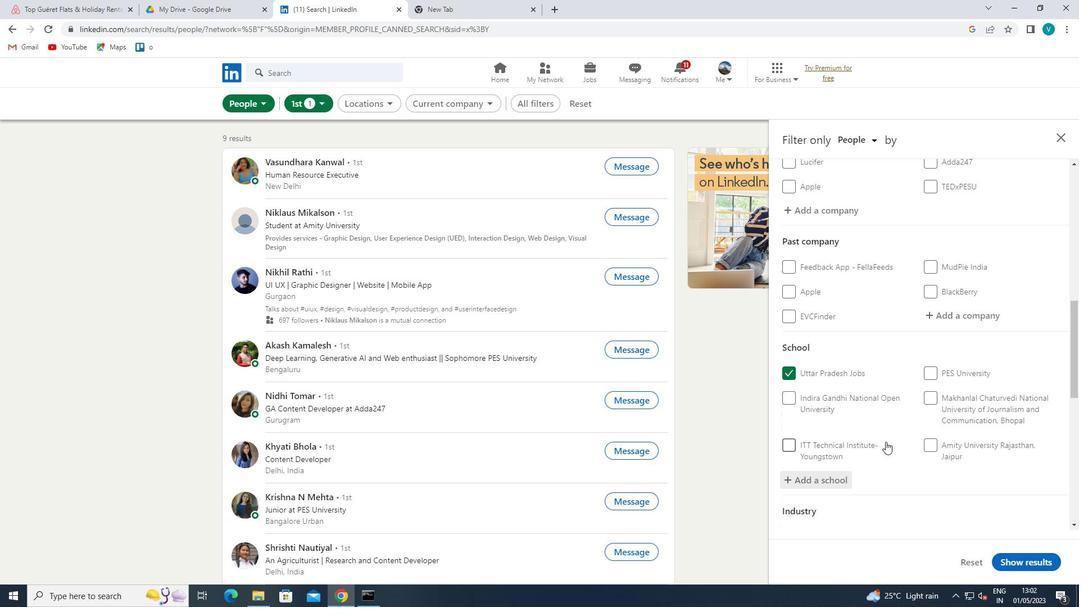 
Action: Mouse moved to (891, 438)
Screenshot: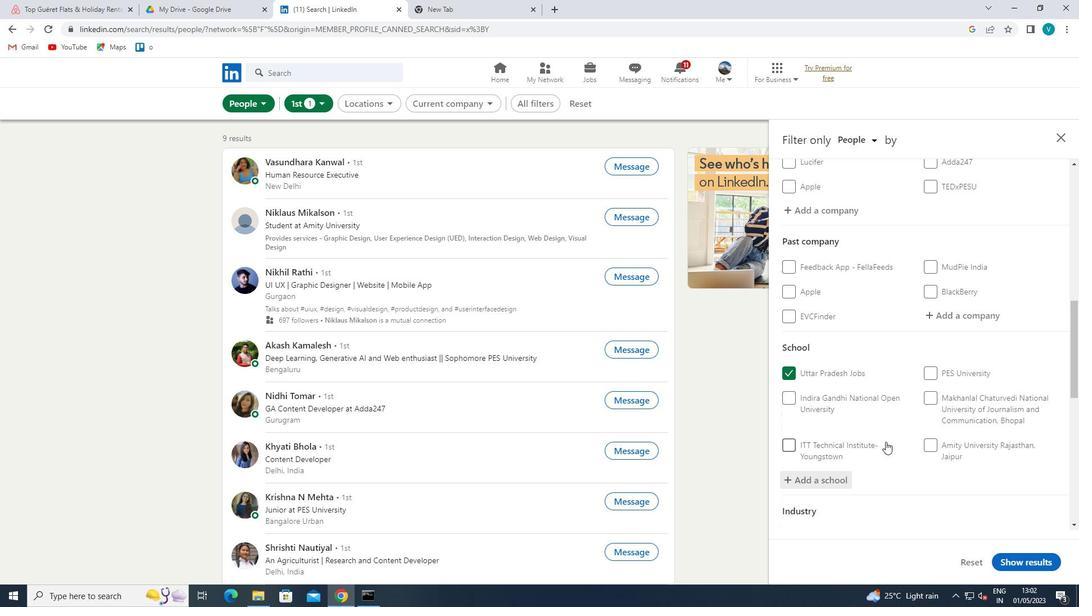 
Action: Mouse scrolled (891, 437) with delta (0, 0)
Screenshot: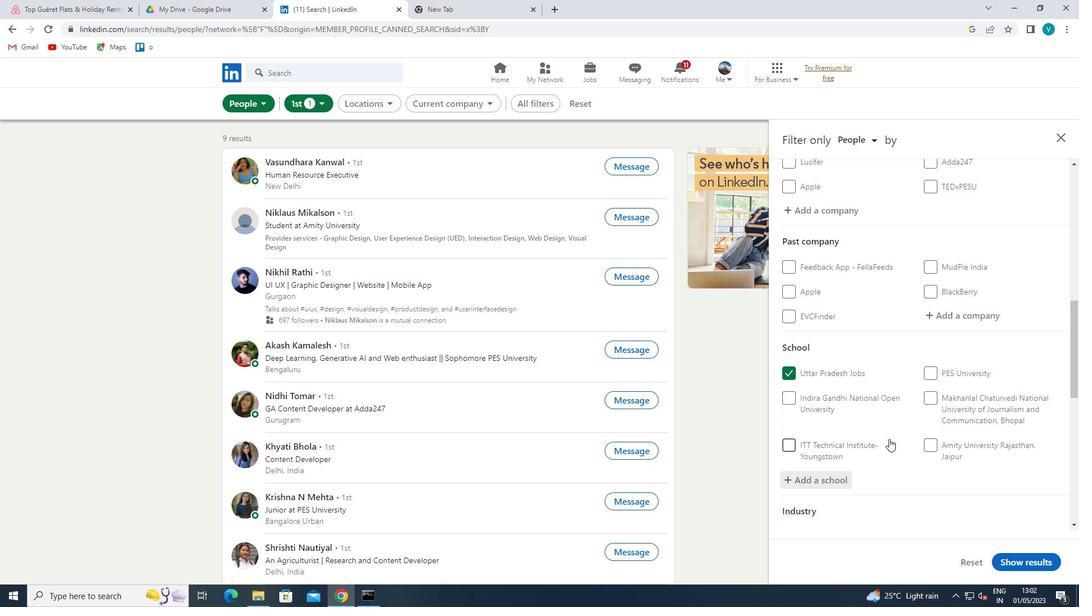 
Action: Mouse moved to (892, 438)
Screenshot: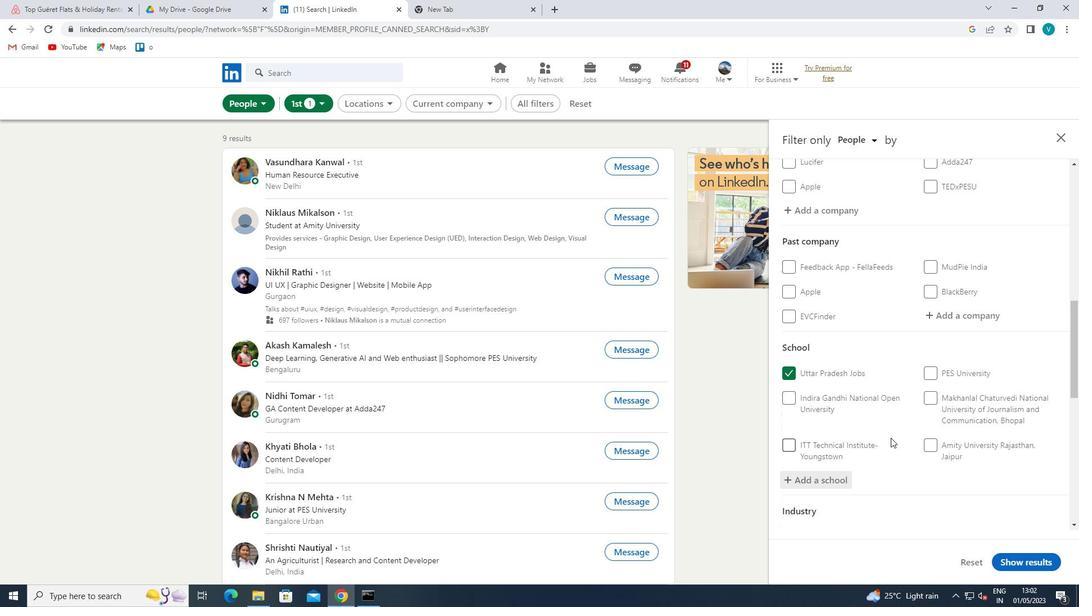 
Action: Mouse scrolled (892, 437) with delta (0, 0)
Screenshot: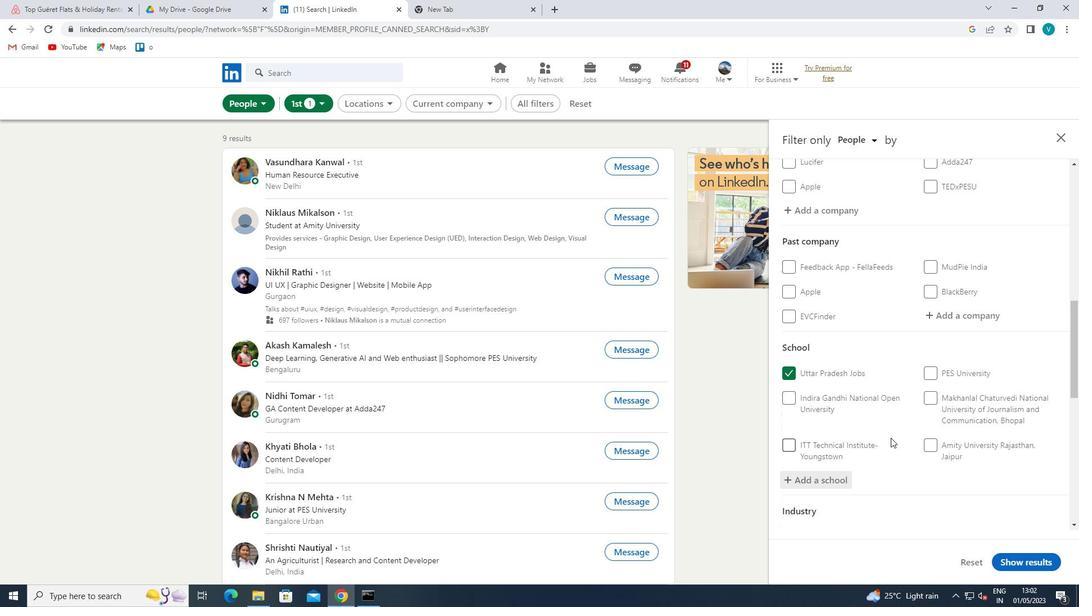 
Action: Mouse moved to (892, 437)
Screenshot: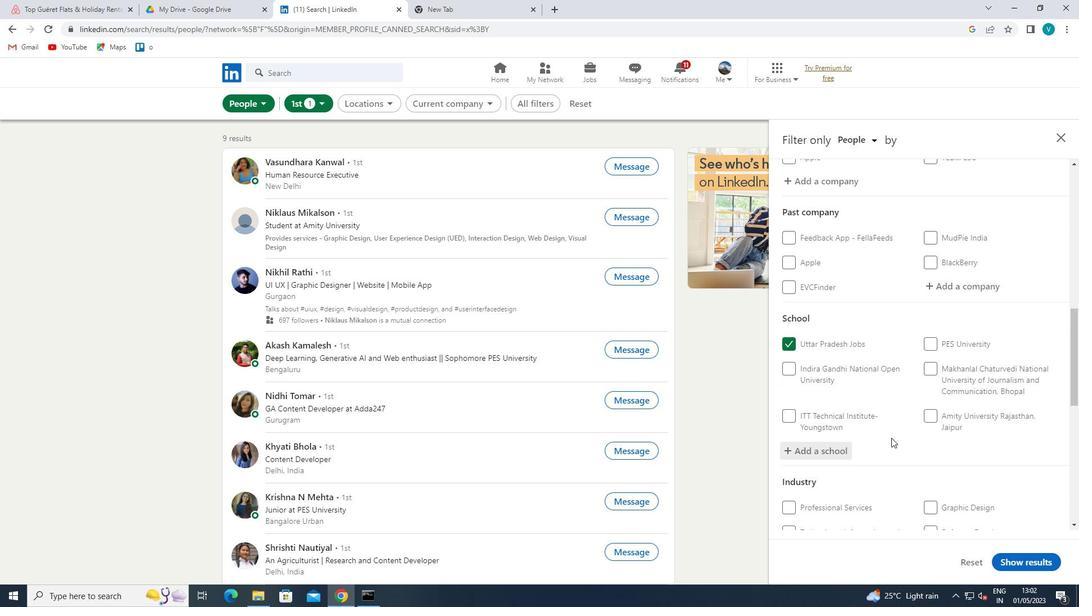 
Action: Mouse scrolled (892, 436) with delta (0, 0)
Screenshot: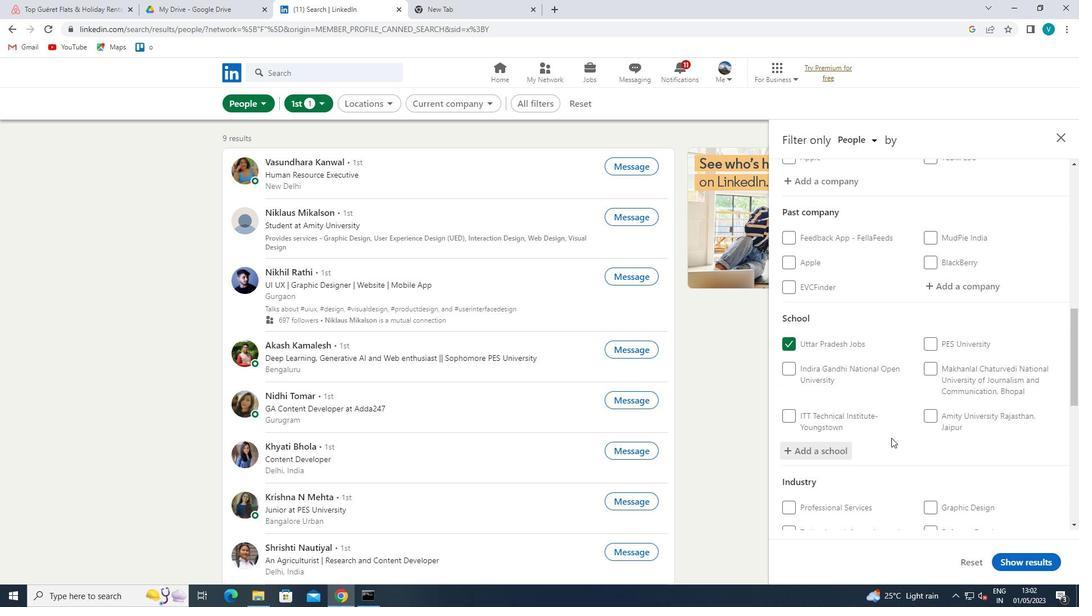 
Action: Mouse moved to (965, 368)
Screenshot: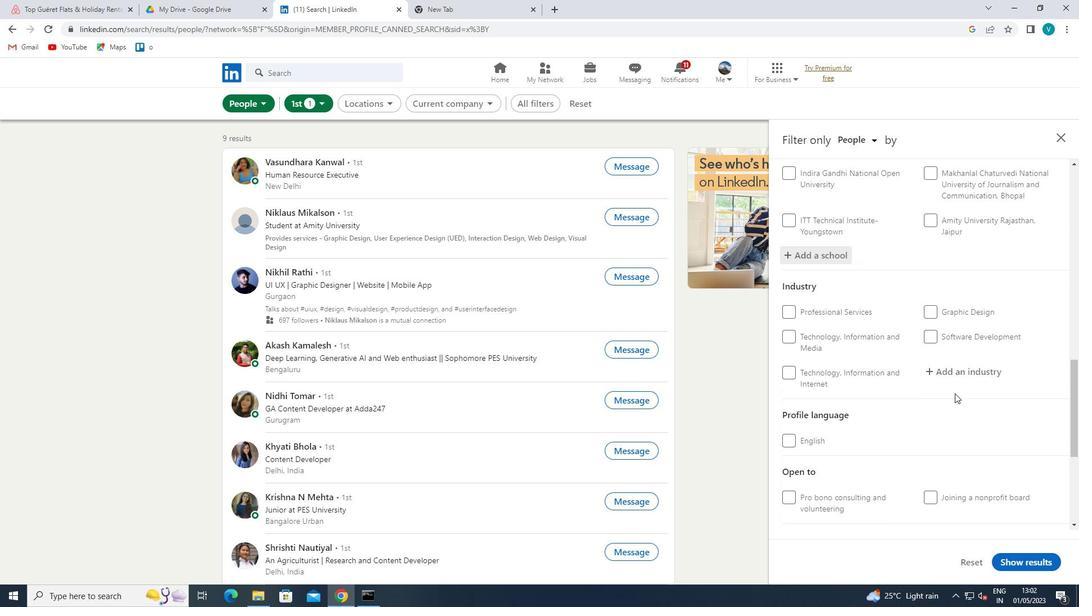 
Action: Mouse pressed left at (965, 368)
Screenshot: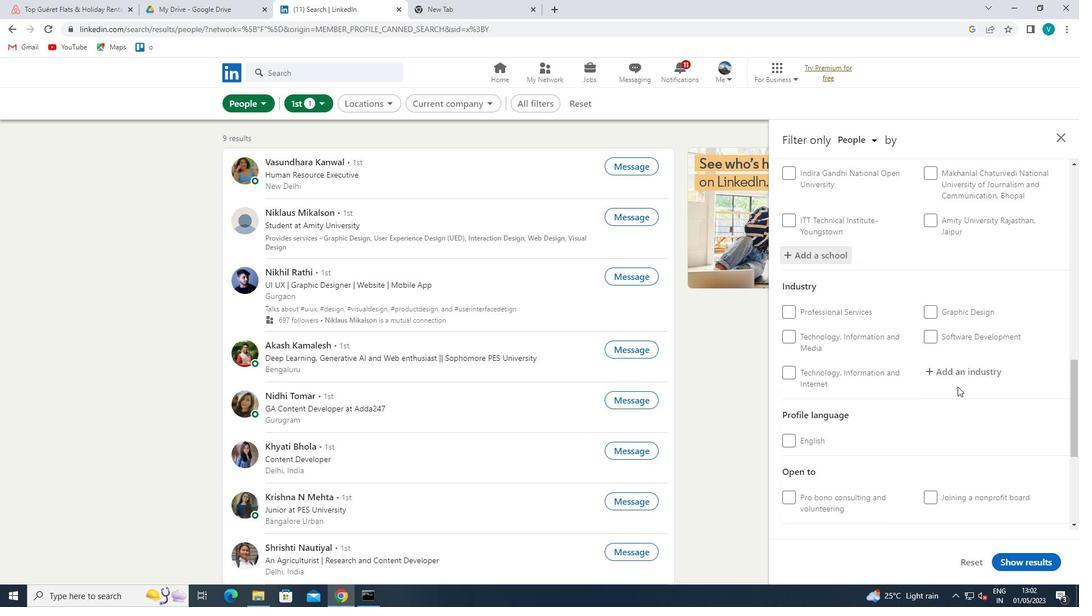 
Action: Key pressed <Key.shift><Key.shift><Key.shift>TEXTILE<Key.space>
Screenshot: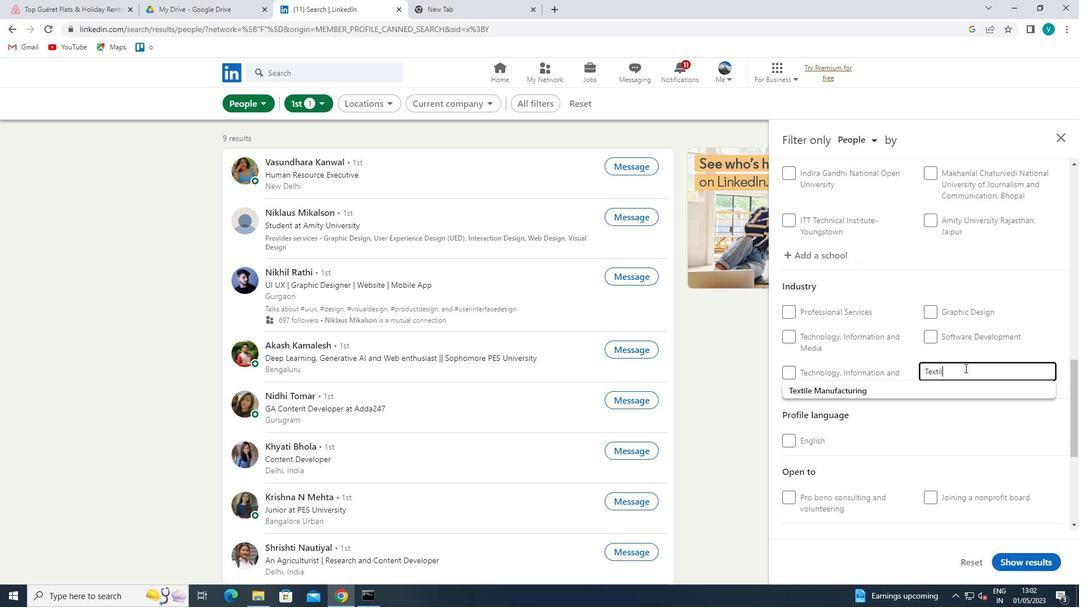 
Action: Mouse moved to (952, 392)
Screenshot: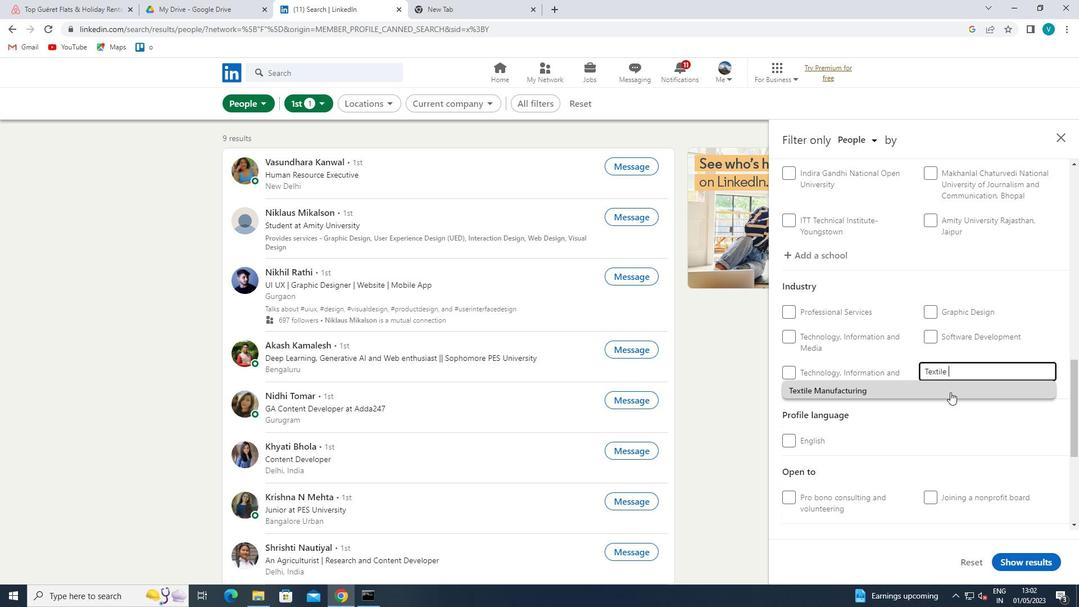 
Action: Mouse pressed left at (952, 392)
Screenshot: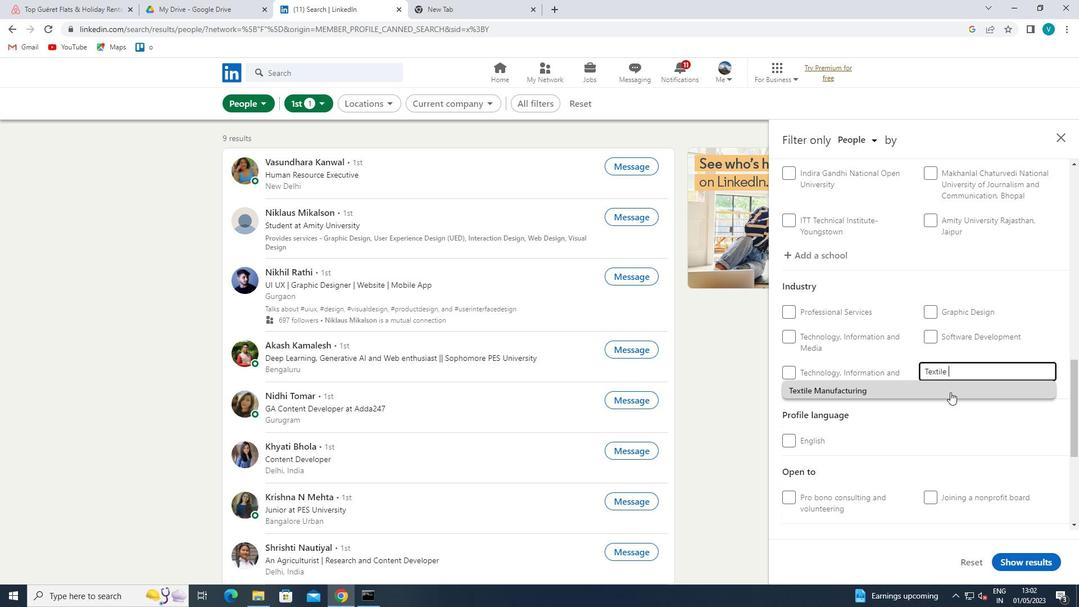 
Action: Mouse scrolled (952, 391) with delta (0, 0)
Screenshot: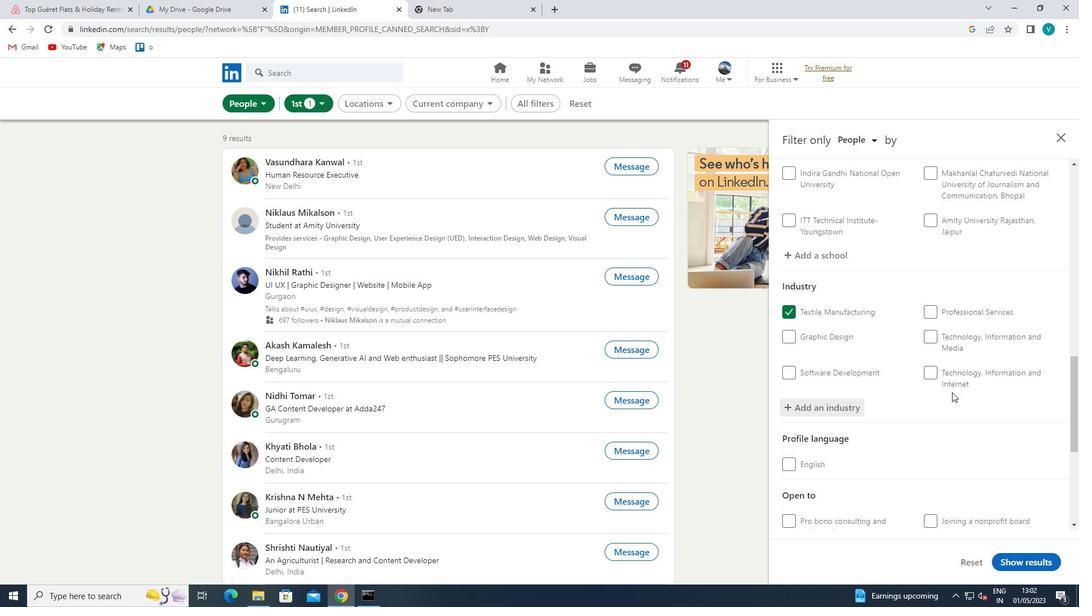 
Action: Mouse scrolled (952, 391) with delta (0, 0)
Screenshot: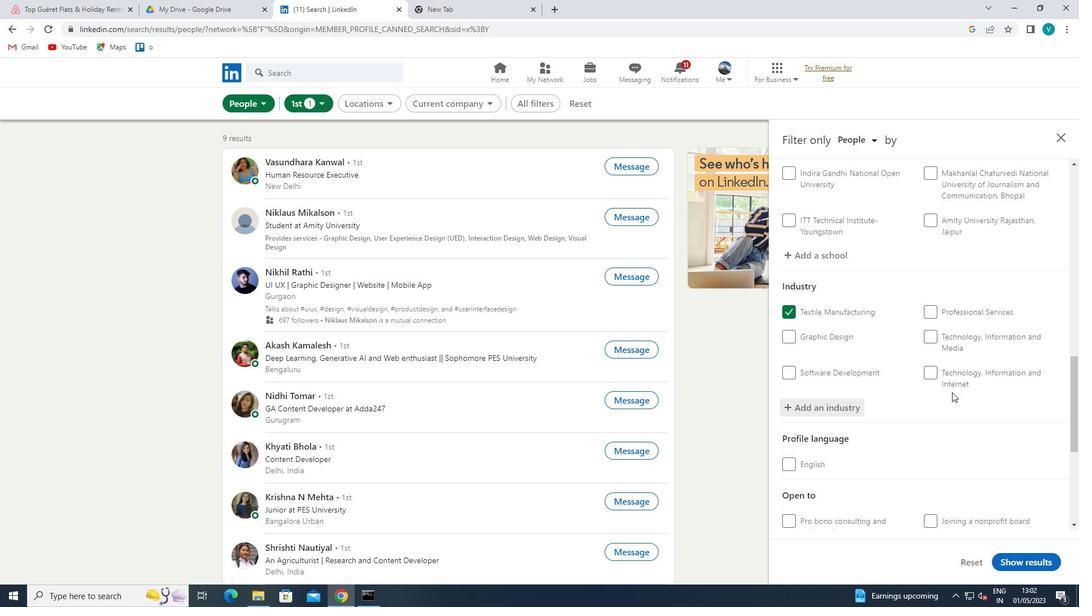 
Action: Mouse scrolled (952, 391) with delta (0, 0)
Screenshot: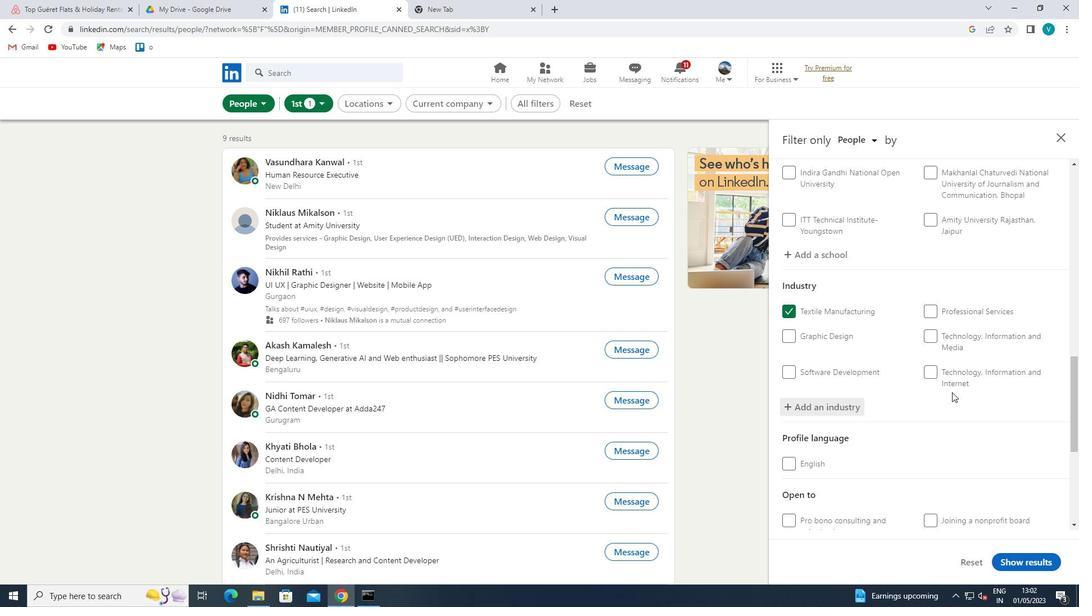 
Action: Mouse scrolled (952, 391) with delta (0, 0)
Screenshot: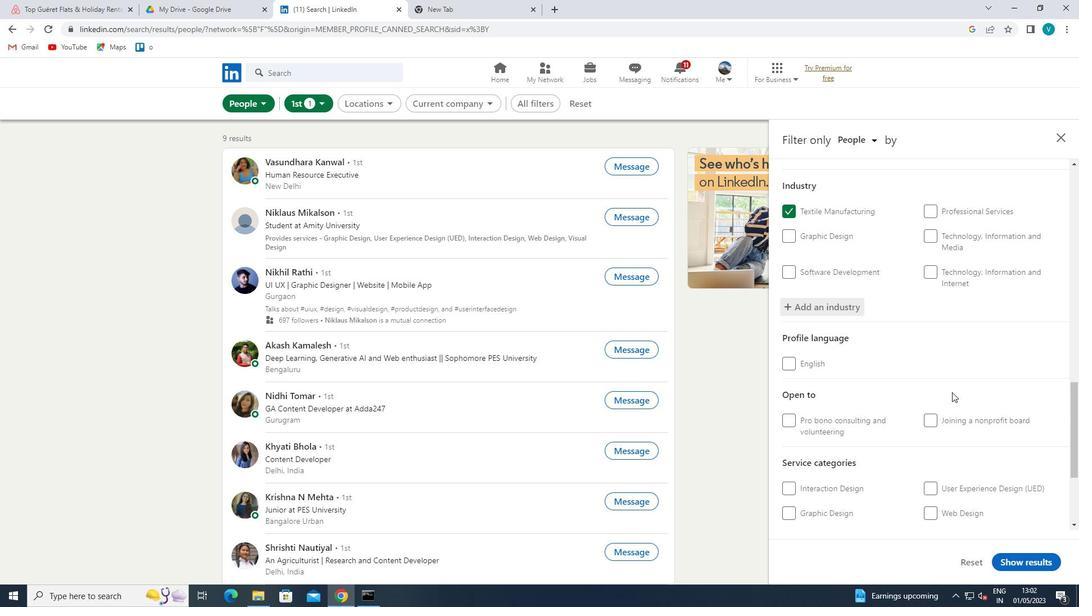 
Action: Mouse moved to (949, 411)
Screenshot: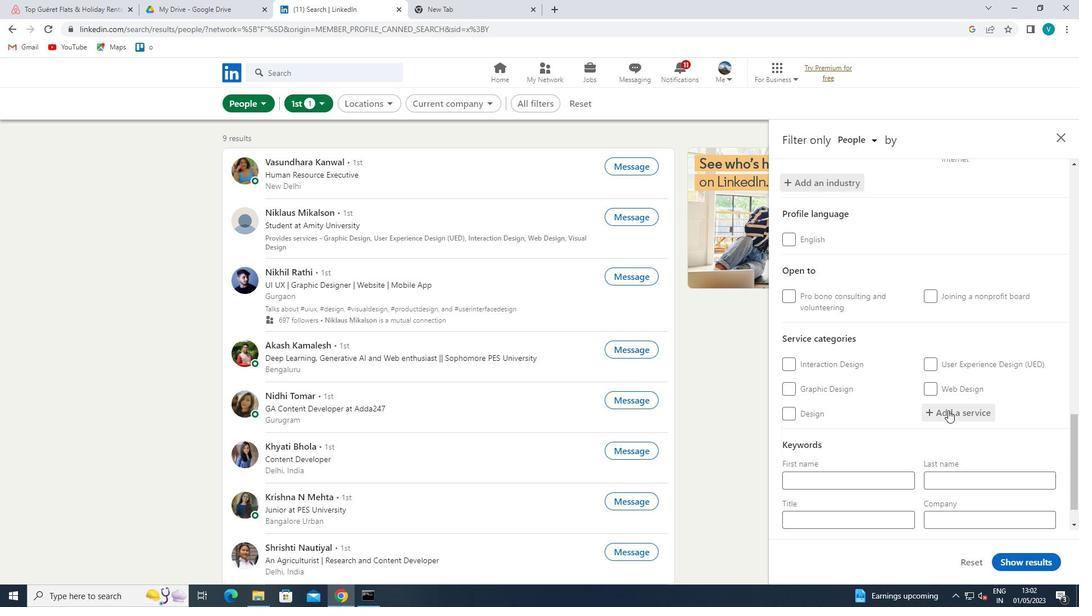 
Action: Mouse pressed left at (949, 411)
Screenshot: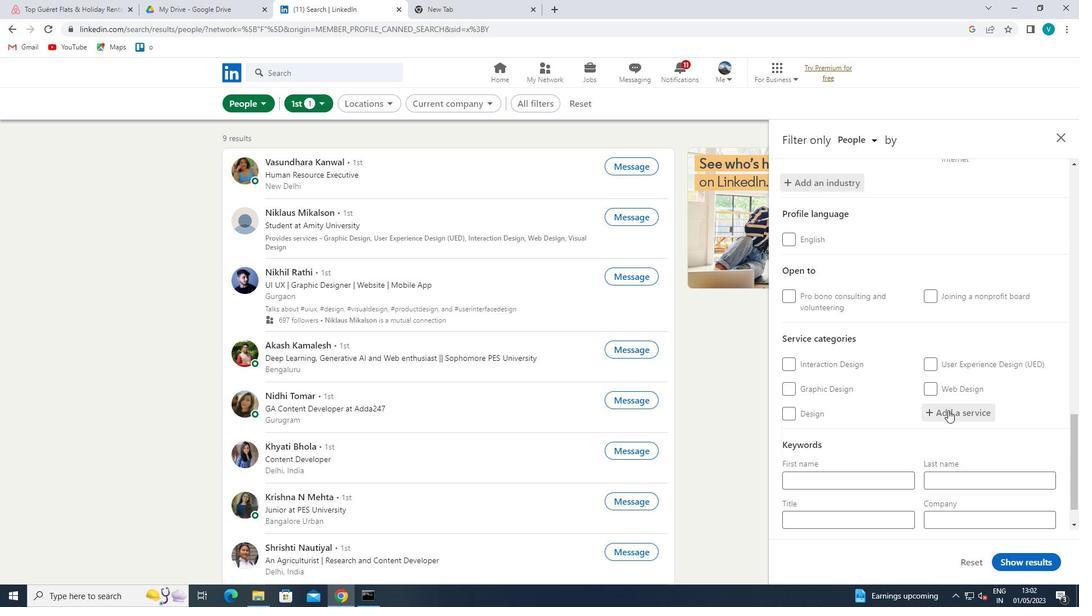 
Action: Key pressed <Key.shift>PUBLIC<Key.space>
Screenshot: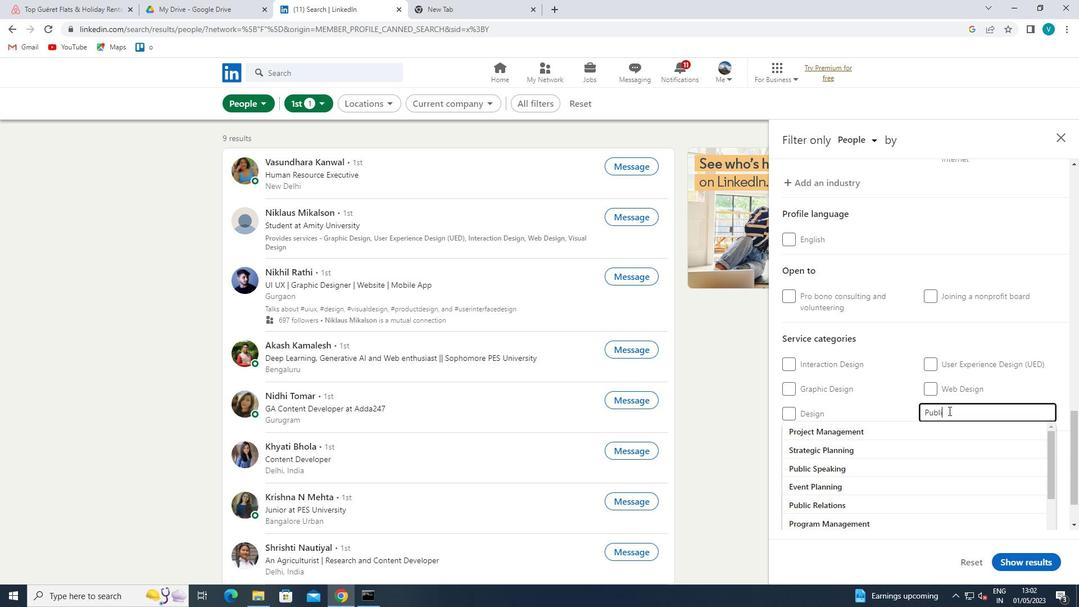 
Action: Mouse moved to (916, 430)
Screenshot: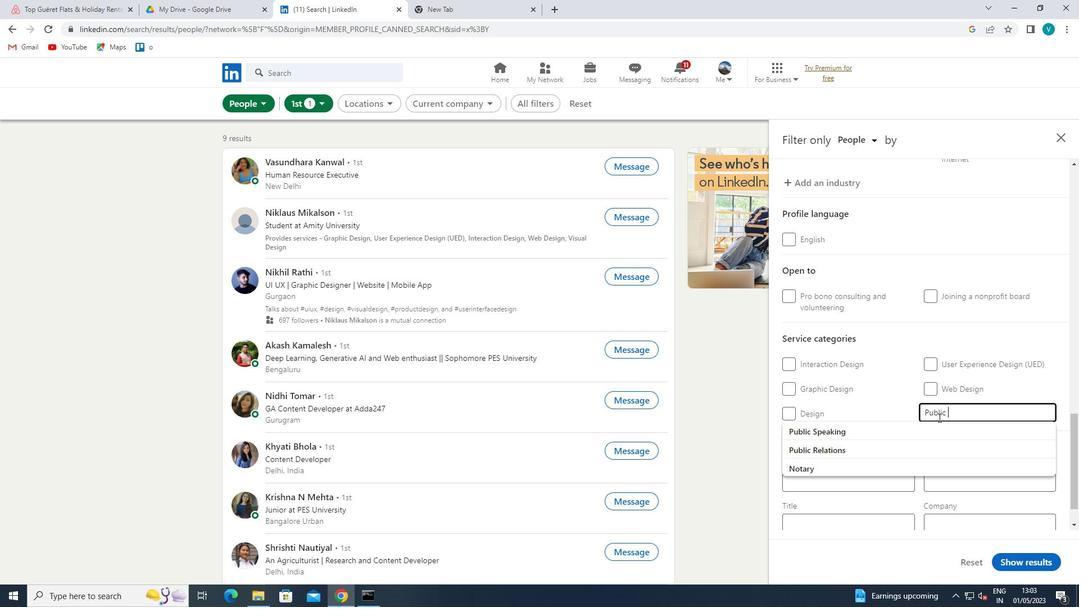 
Action: Mouse pressed left at (916, 430)
Screenshot: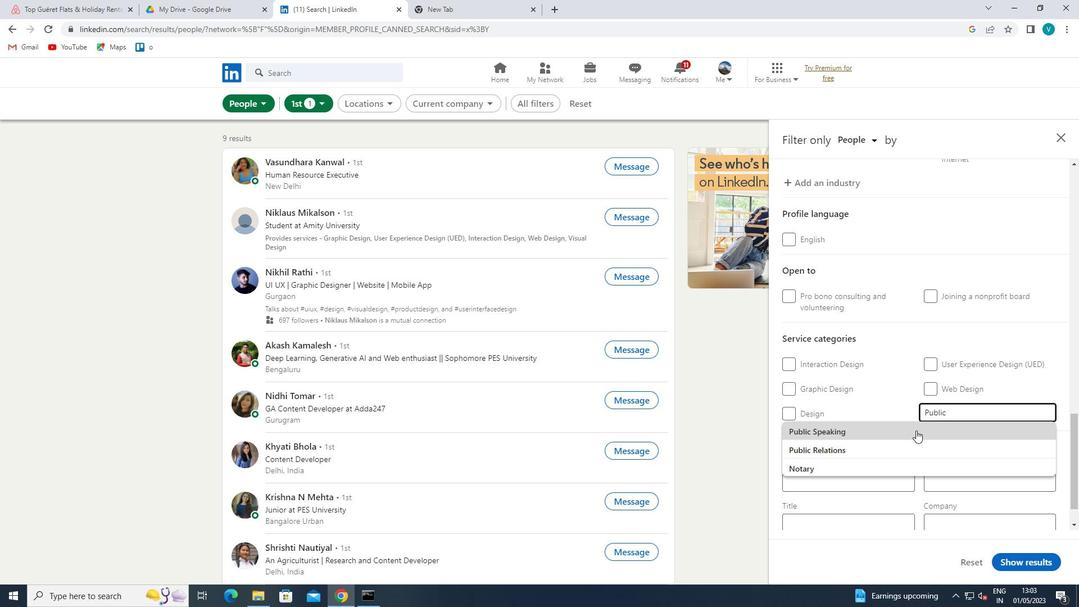 
Action: Mouse scrolled (916, 430) with delta (0, 0)
Screenshot: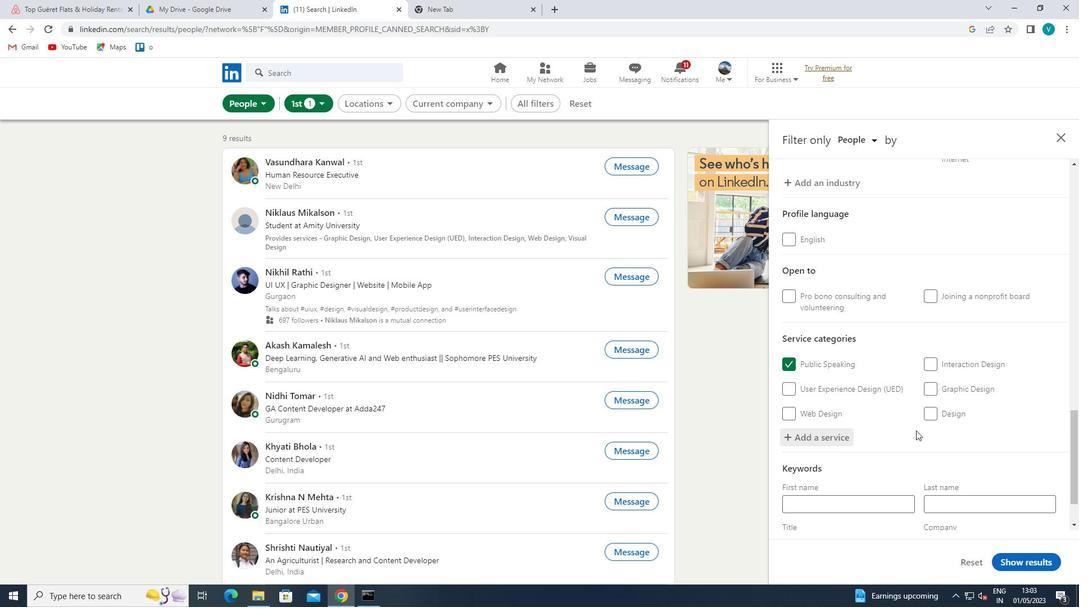 
Action: Mouse scrolled (916, 430) with delta (0, 0)
Screenshot: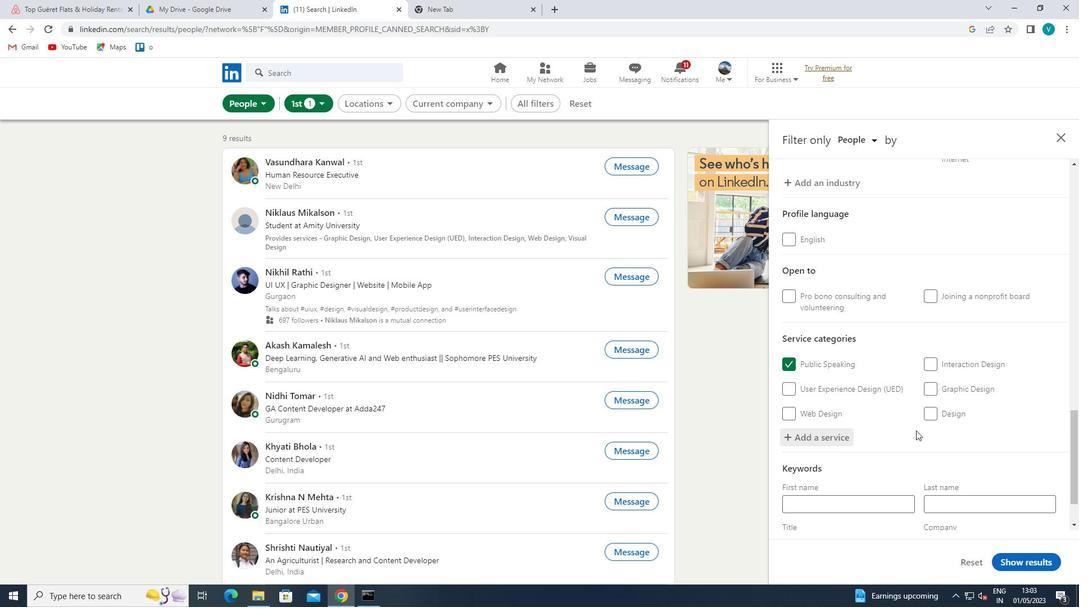 
Action: Mouse moved to (872, 481)
Screenshot: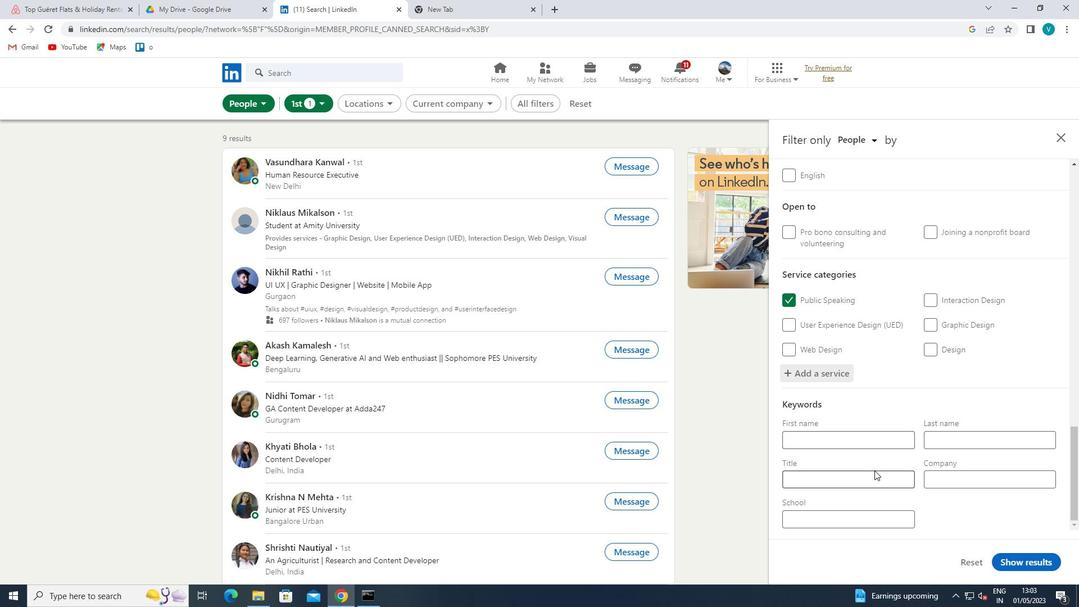
Action: Mouse pressed left at (872, 481)
Screenshot: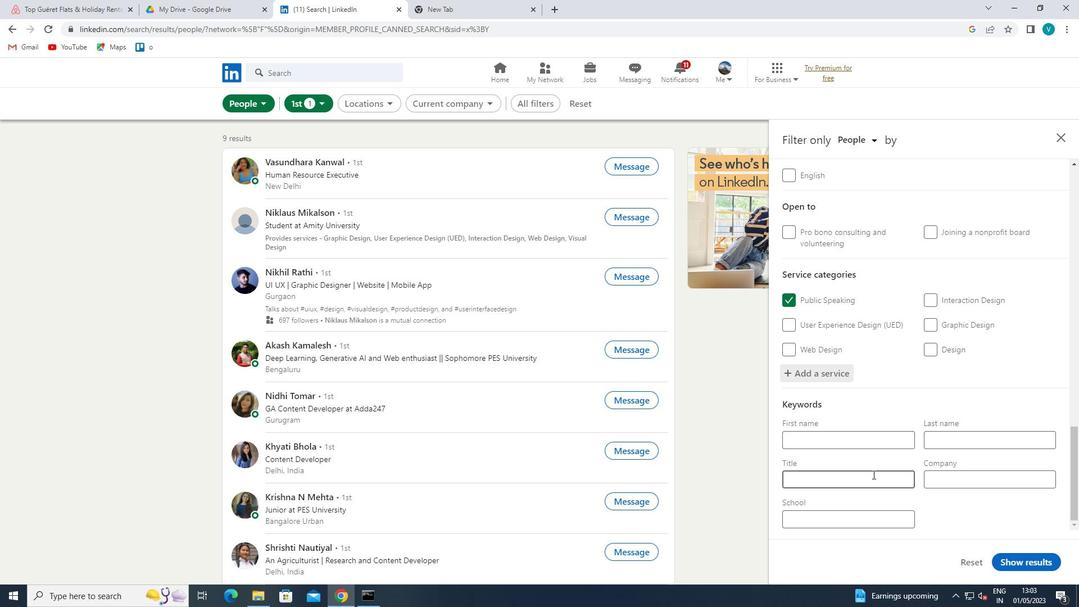 
Action: Key pressed <Key.shift>ARTIFICIAL<Key.space><Key.shift>INTELLIGENCE<Key.space><Key.shift>ENGINEER<Key.space>
Screenshot: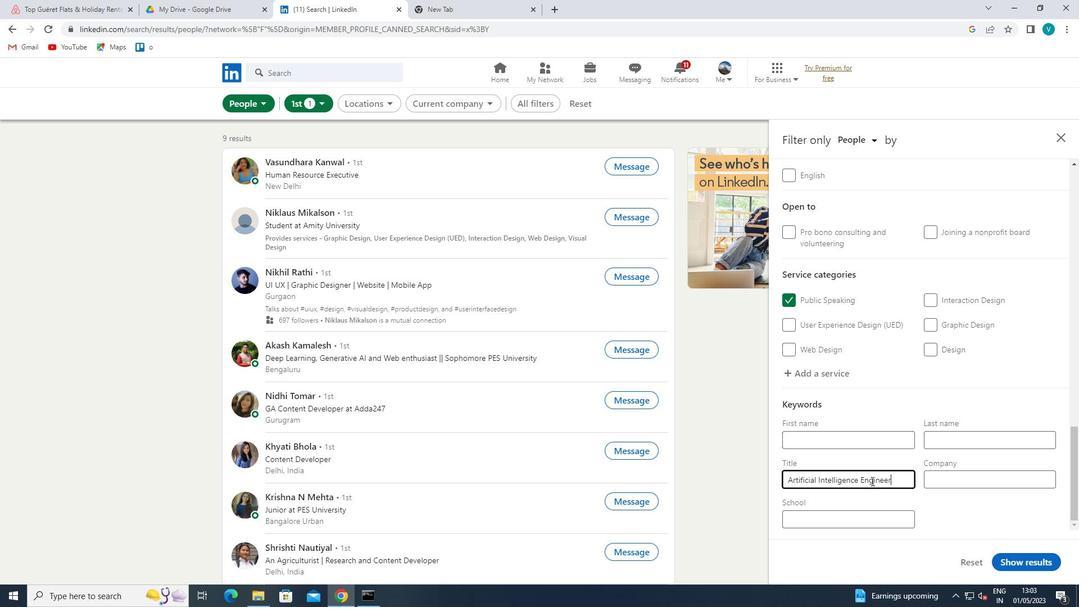 
Action: Mouse moved to (1012, 558)
Screenshot: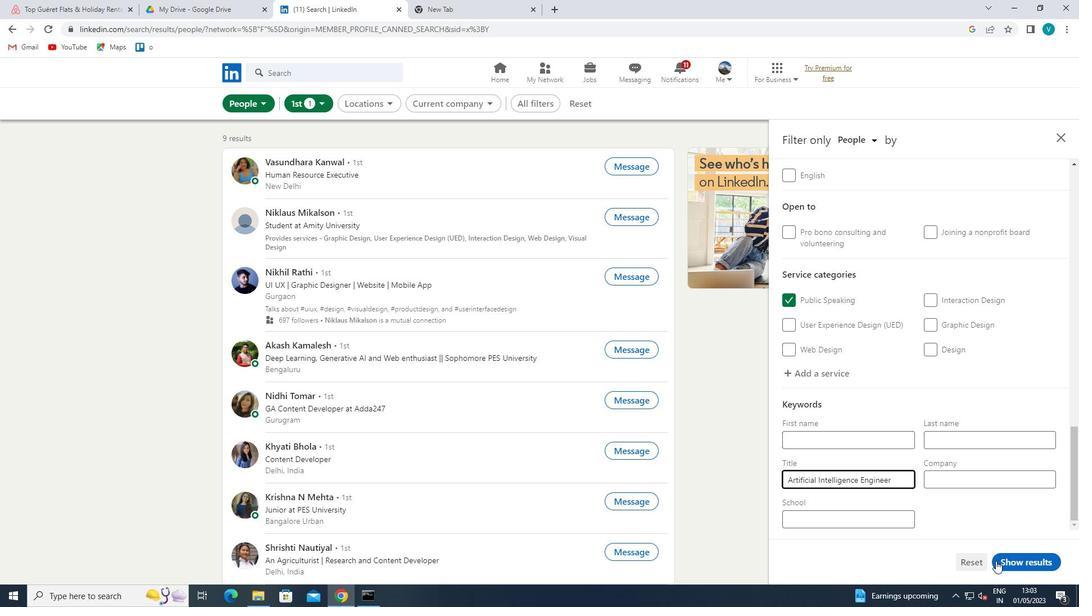 
Action: Mouse pressed left at (1012, 558)
Screenshot: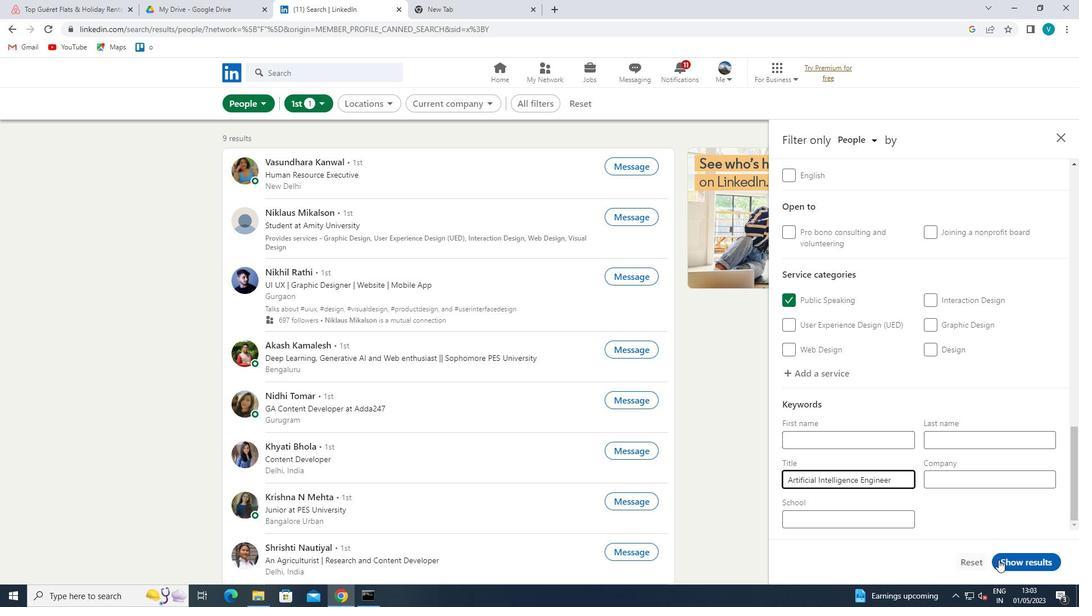 
Action: Mouse moved to (922, 532)
Screenshot: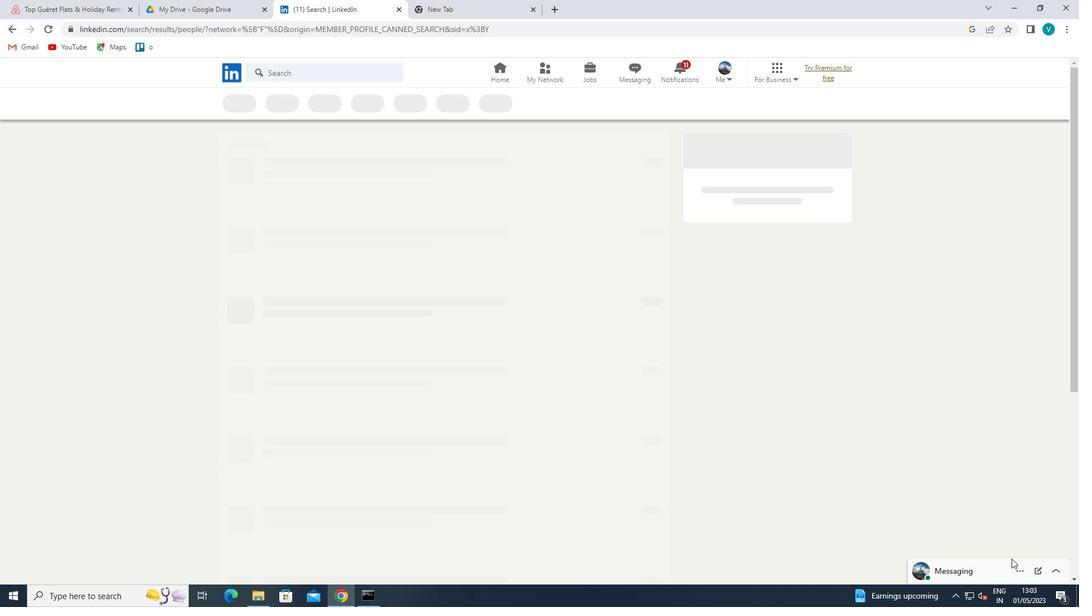 
